 Task: Log work in the project BellTech for the issue 'Upgrade the search and filtering mechanisms of a web application to improve user search experience and result accuracy' spent time as '2w 2d 20h 52m' and remaining time as '3w 1d 9h 56m' and move to top of backlog. Now add the issue to the epic 'Internet security improvement'. Log work in the project BellTech for the issue 'Create a new online platform for online language learning courses with advanced language tools and speaking practice features' spent time as '5w 5d 22h 1m' and remaining time as '5w 4d 16h 39m' and move to bottom of backlog. Now add the issue to the epic 'Software license optimization'
Action: Mouse moved to (190, 56)
Screenshot: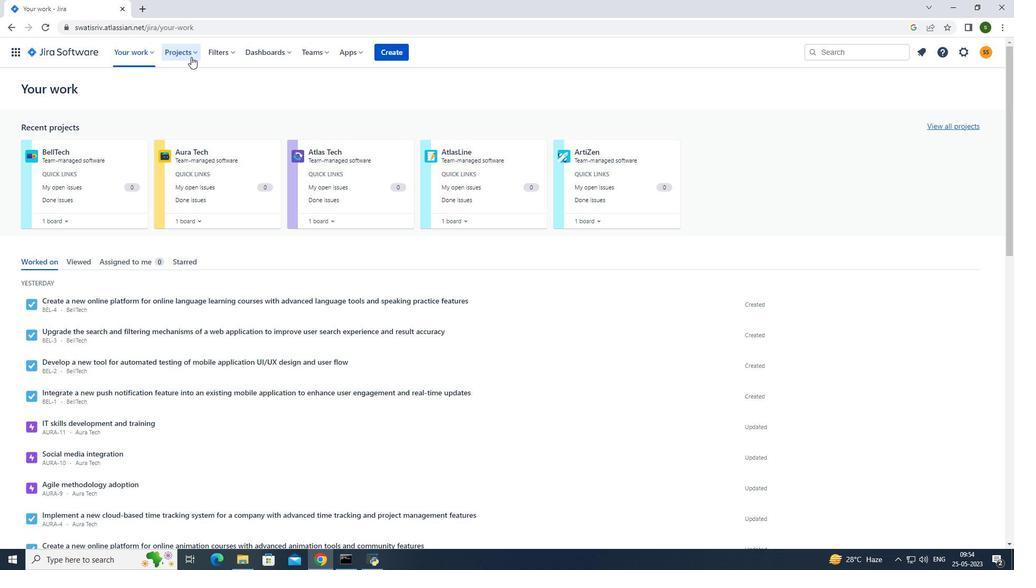 
Action: Mouse pressed left at (190, 56)
Screenshot: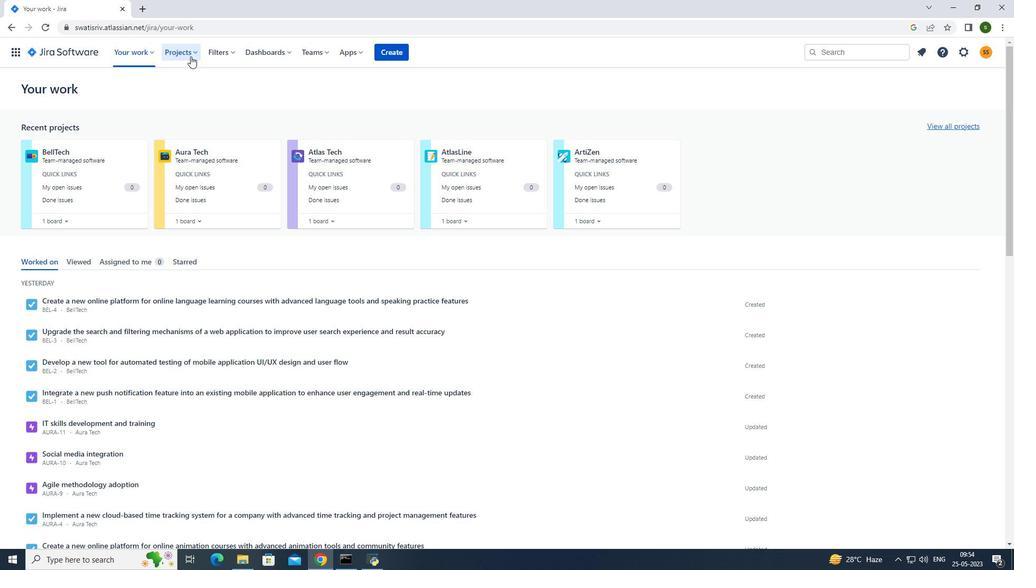 
Action: Mouse moved to (209, 95)
Screenshot: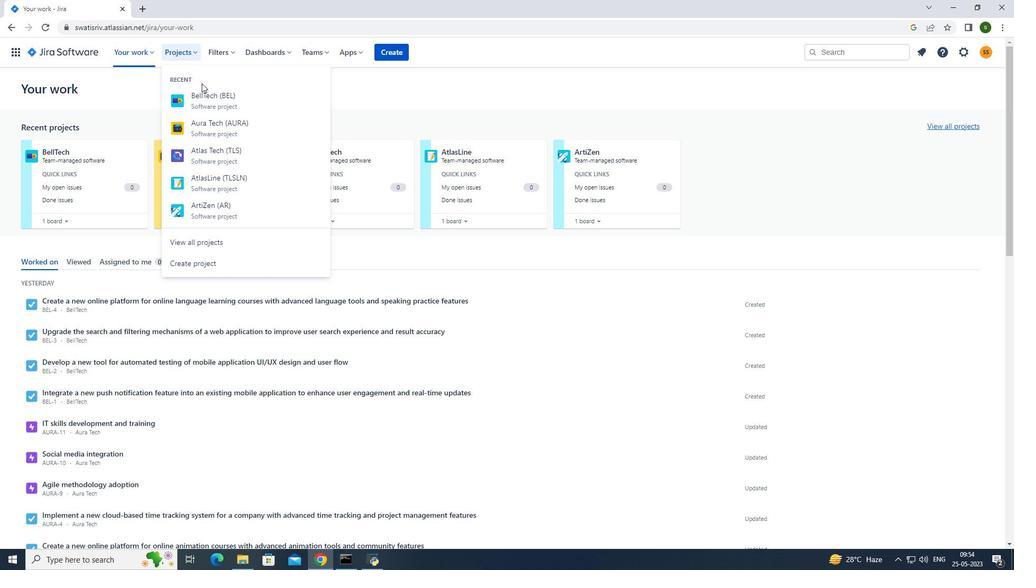 
Action: Mouse pressed left at (209, 95)
Screenshot: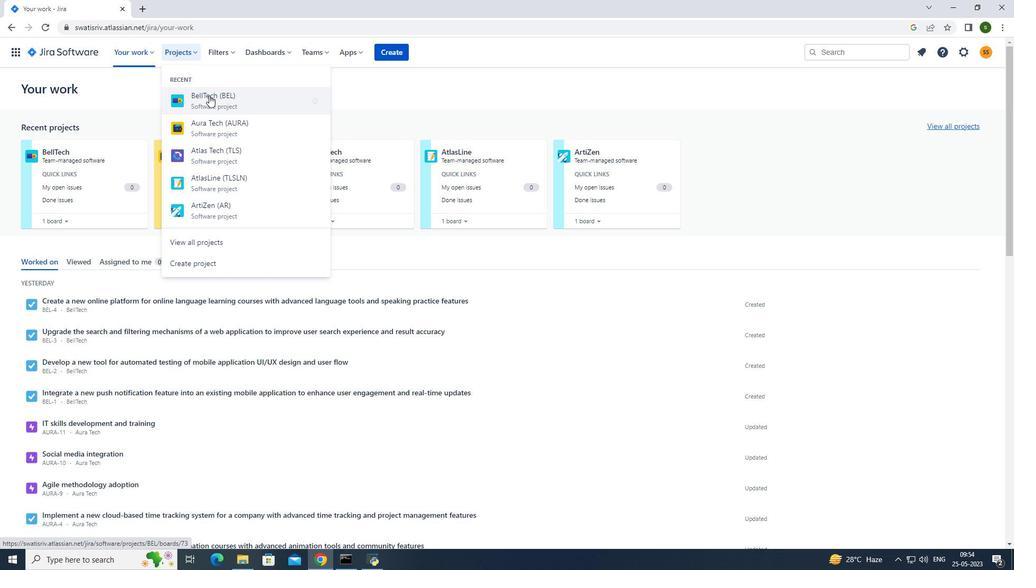 
Action: Mouse moved to (37, 163)
Screenshot: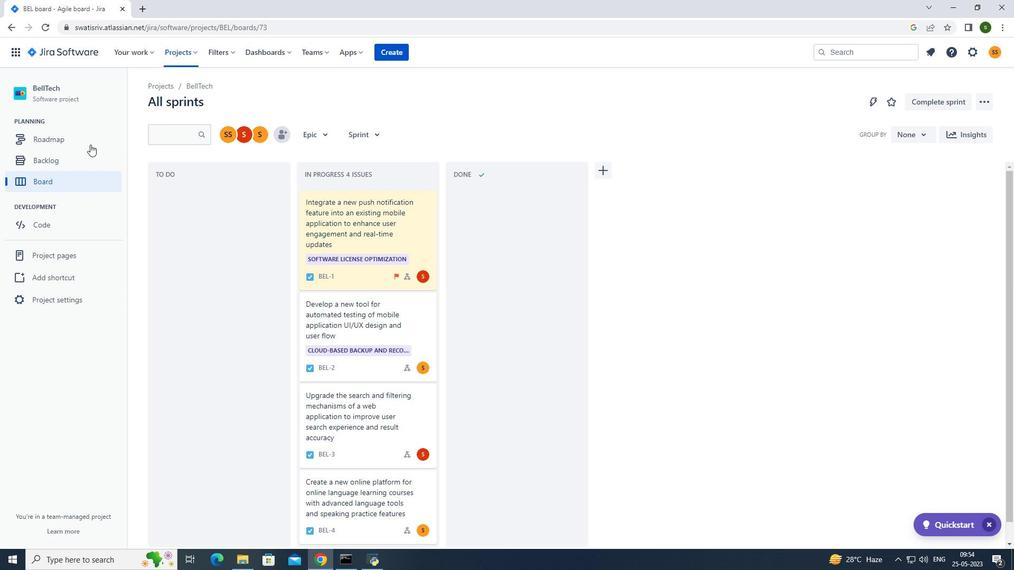 
Action: Mouse pressed left at (37, 163)
Screenshot: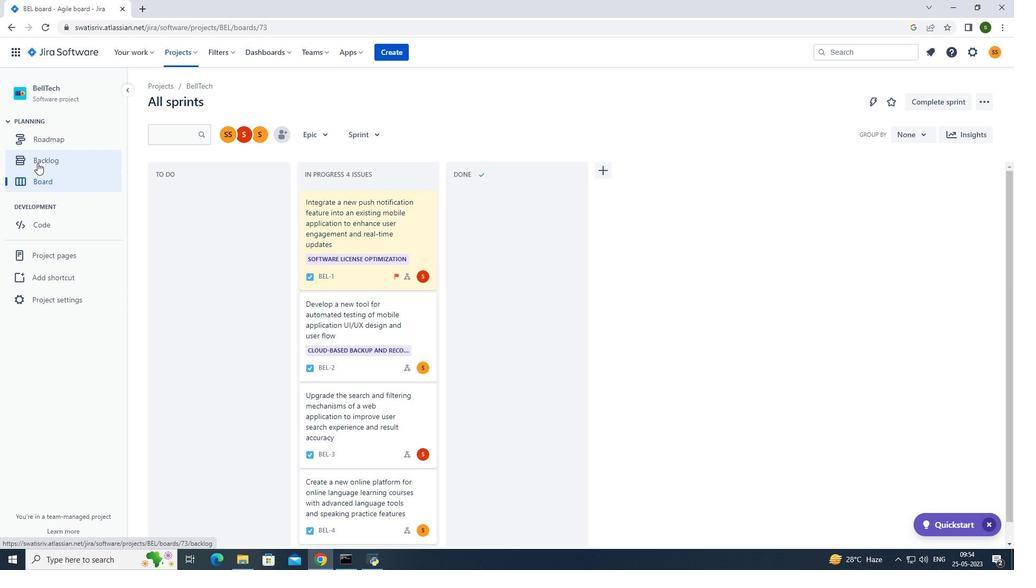 
Action: Mouse moved to (561, 317)
Screenshot: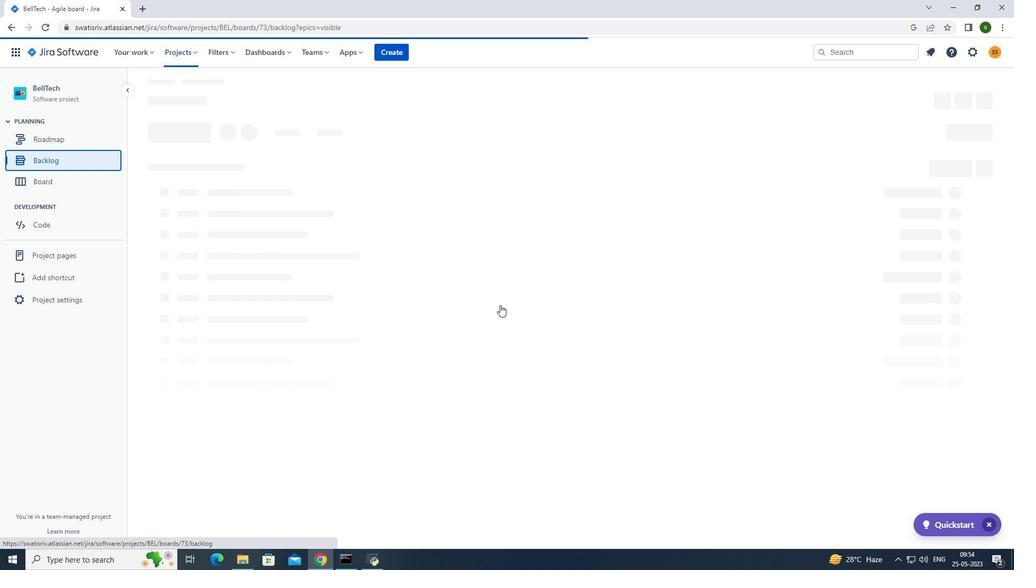 
Action: Mouse scrolled (561, 317) with delta (0, 0)
Screenshot: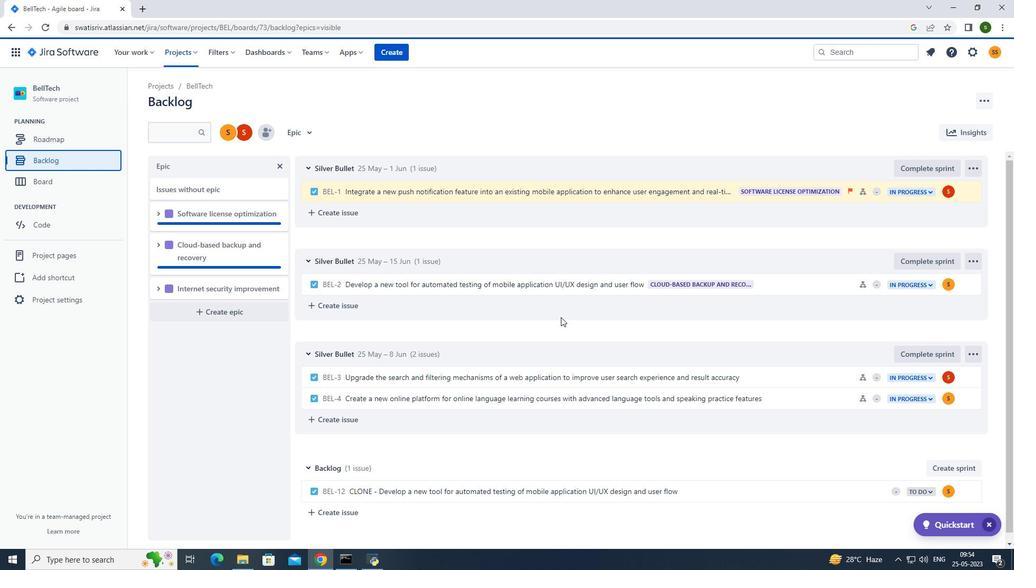 
Action: Mouse scrolled (561, 317) with delta (0, 0)
Screenshot: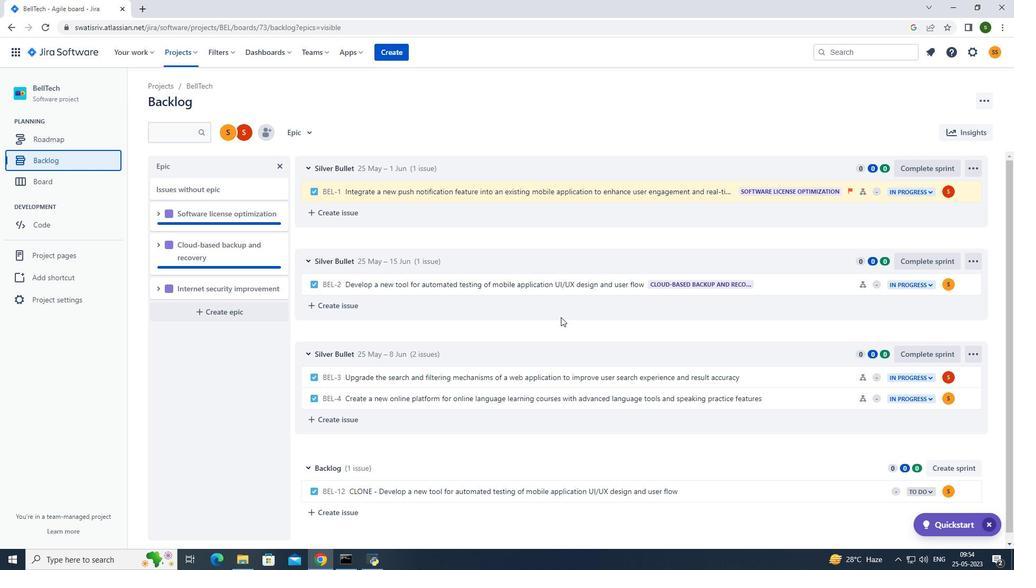 
Action: Mouse moved to (813, 368)
Screenshot: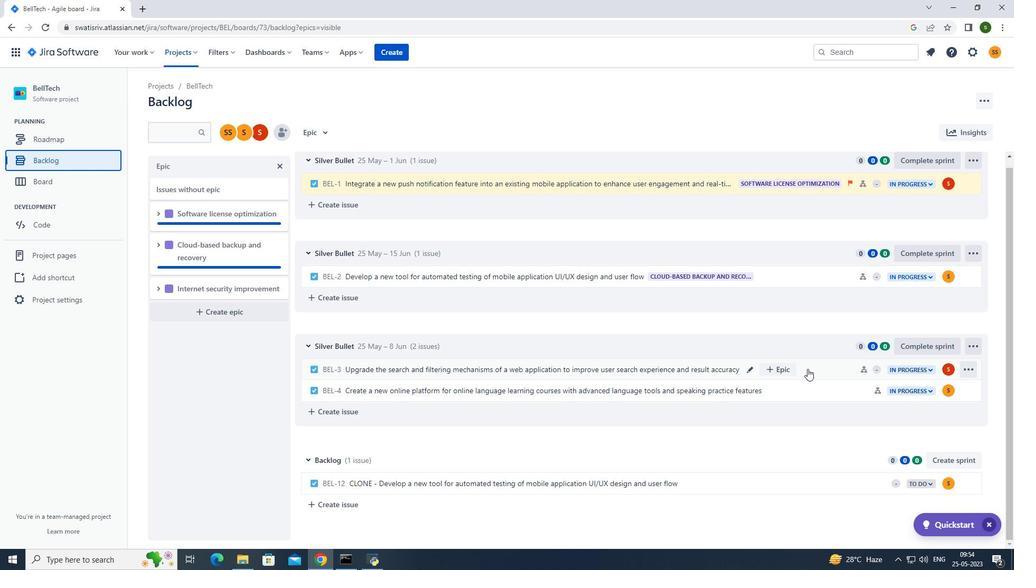 
Action: Mouse pressed left at (813, 368)
Screenshot: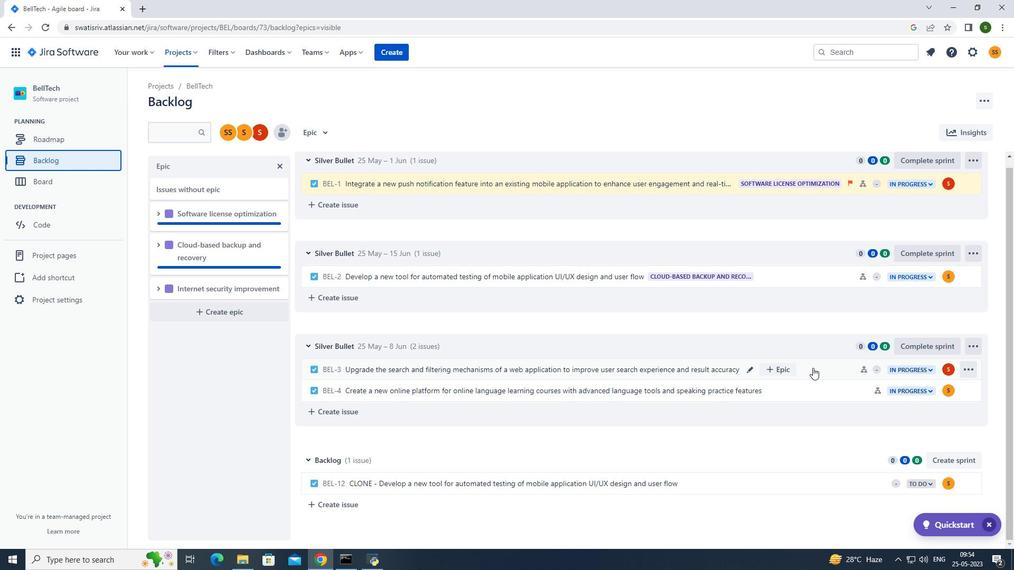 
Action: Mouse moved to (966, 171)
Screenshot: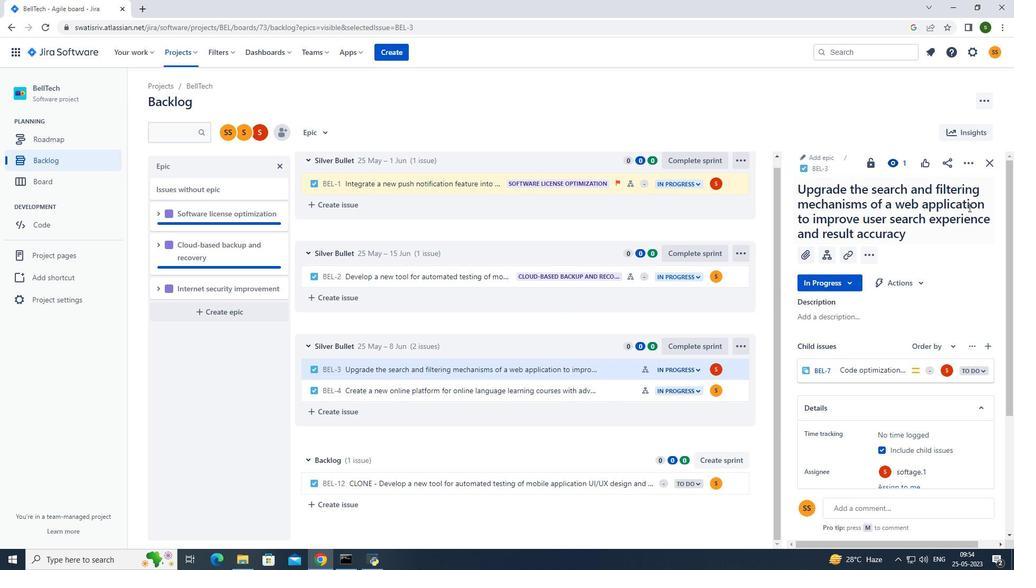 
Action: Mouse pressed left at (966, 171)
Screenshot: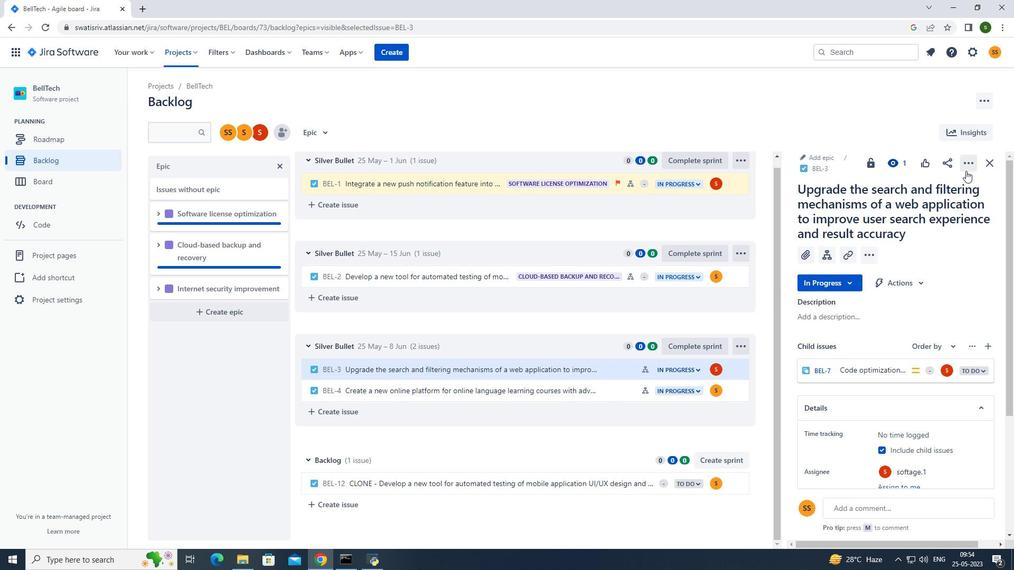 
Action: Mouse moved to (931, 198)
Screenshot: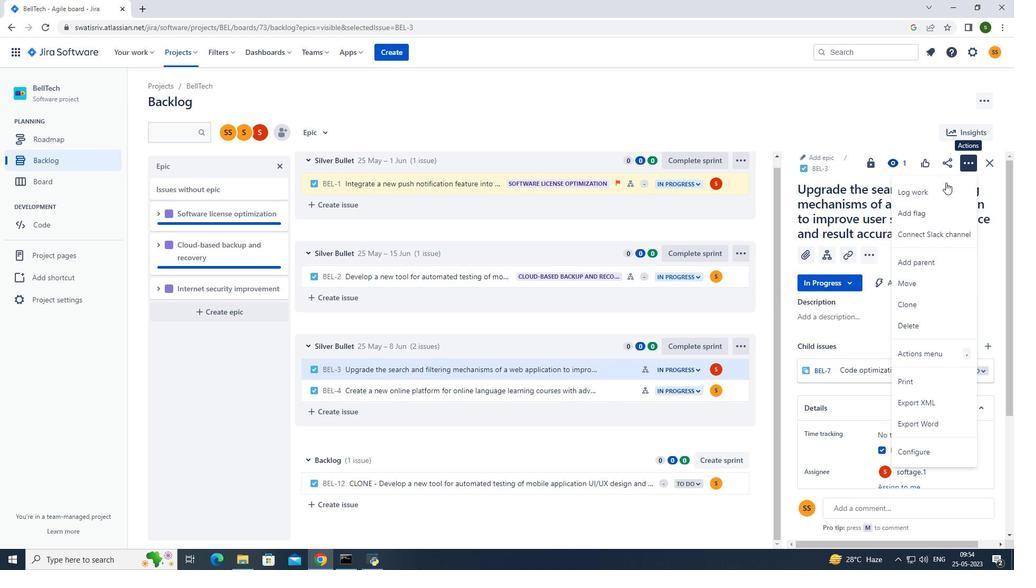 
Action: Mouse pressed left at (931, 198)
Screenshot: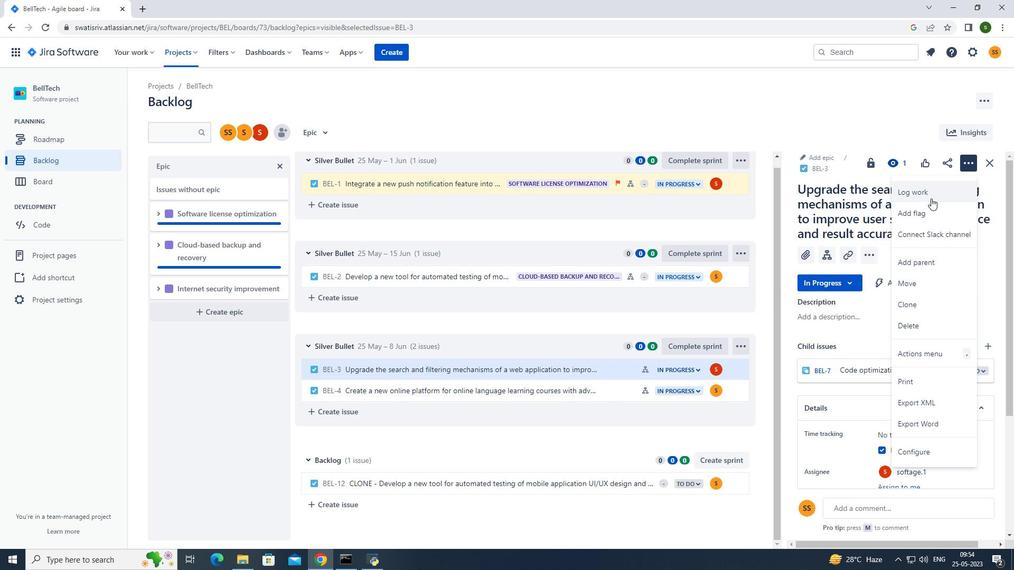
Action: Mouse moved to (464, 159)
Screenshot: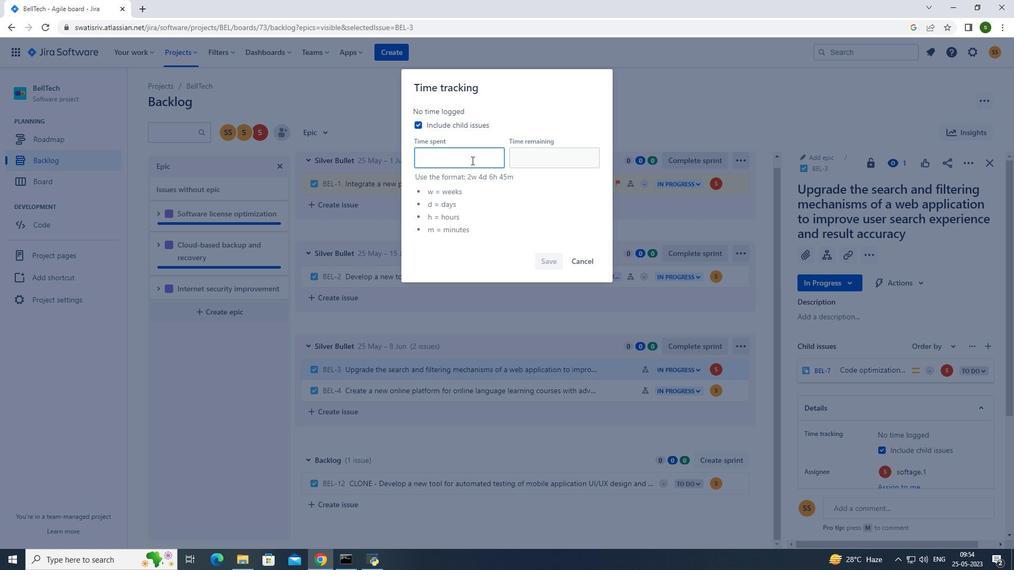 
Action: Mouse pressed left at (464, 159)
Screenshot: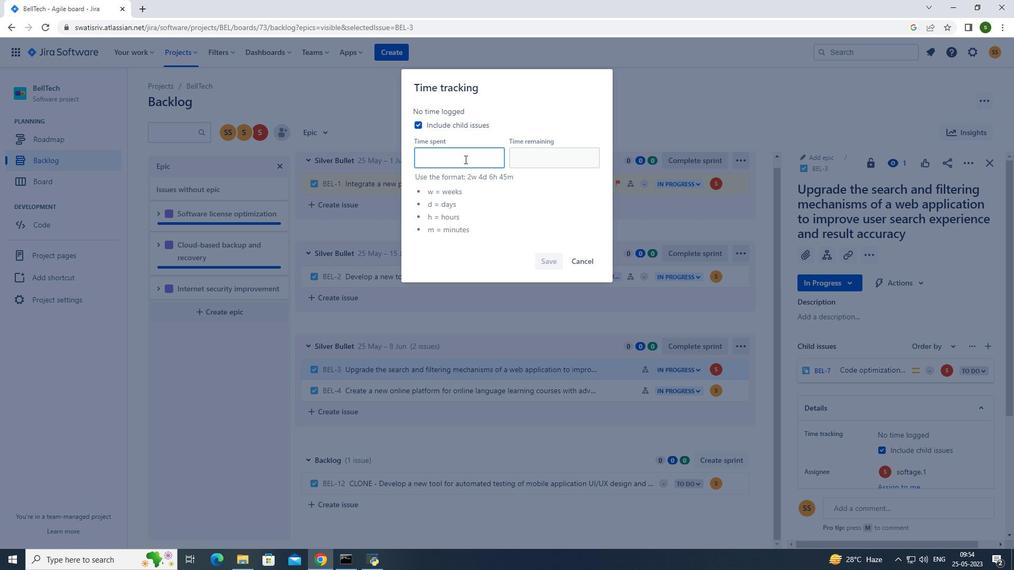 
Action: Mouse moved to (464, 159)
Screenshot: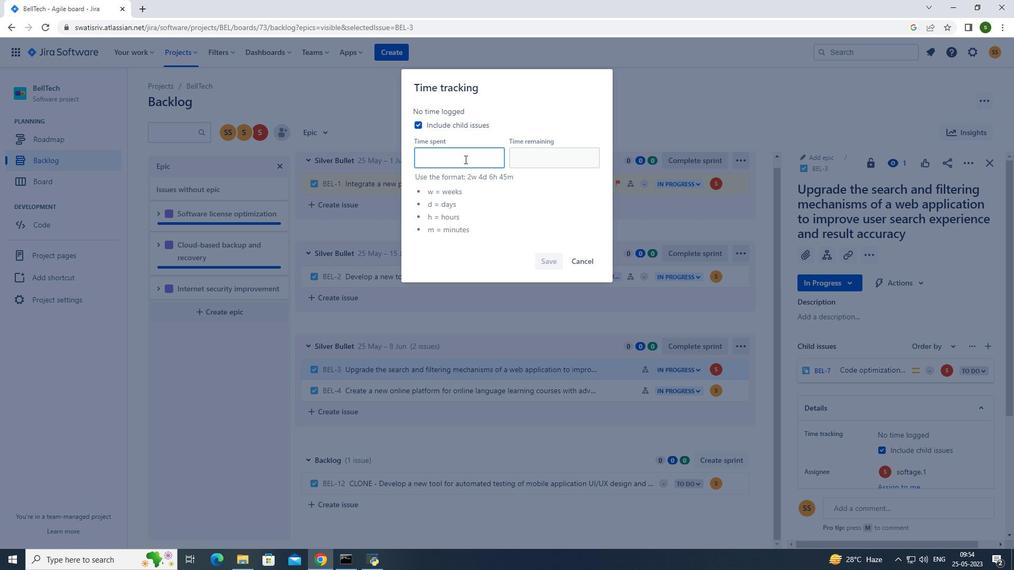 
Action: Key pressed 2w<Key.space>2d<Key.space>2
Screenshot: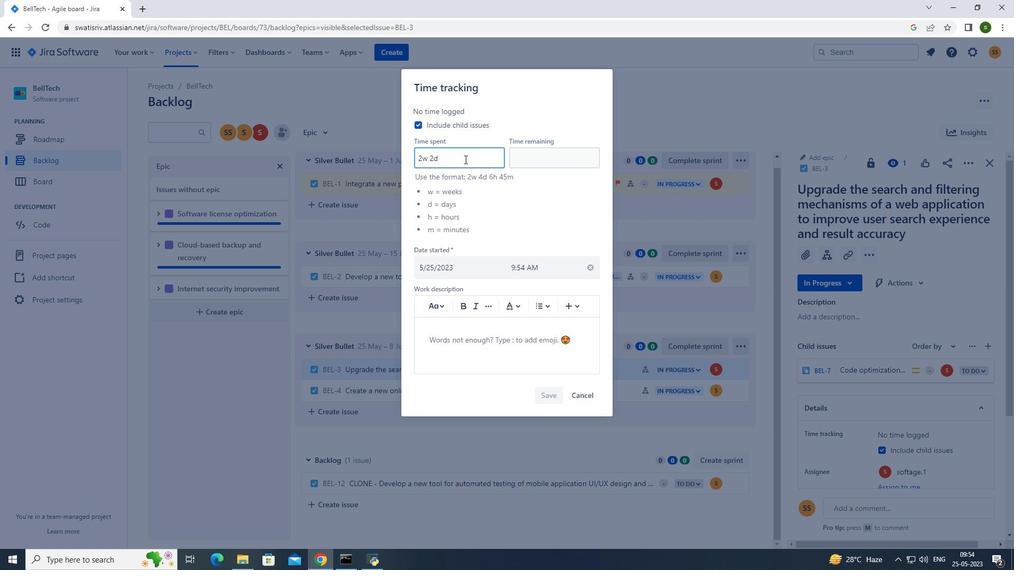 
Action: Mouse moved to (466, 158)
Screenshot: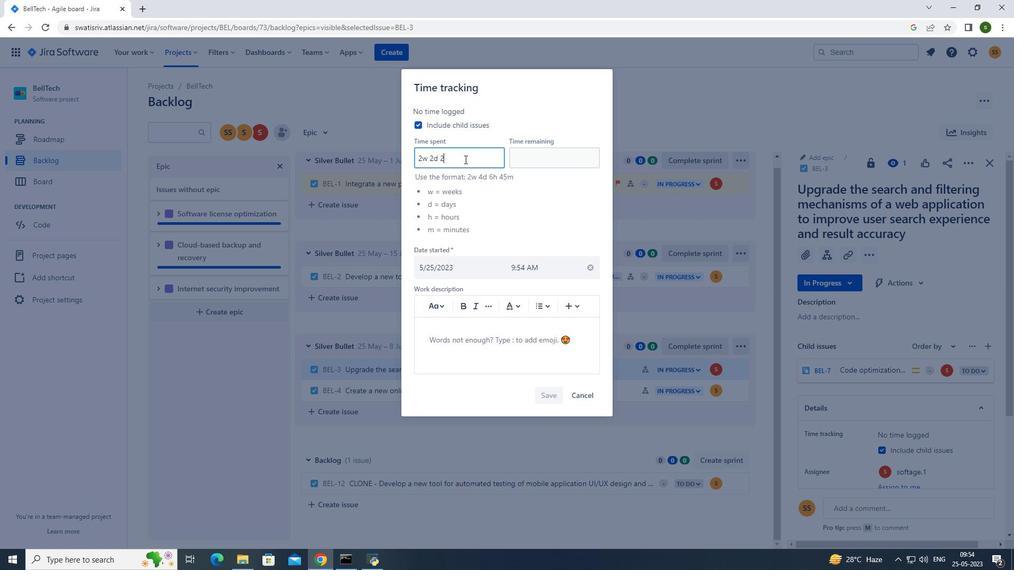 
Action: Key pressed 0h<Key.space>
Screenshot: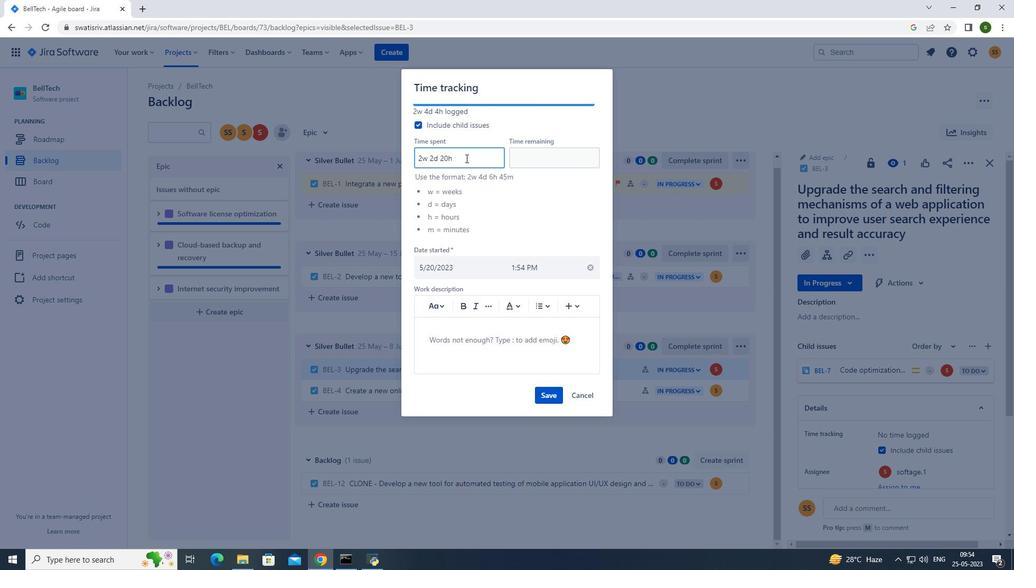 
Action: Mouse moved to (466, 158)
Screenshot: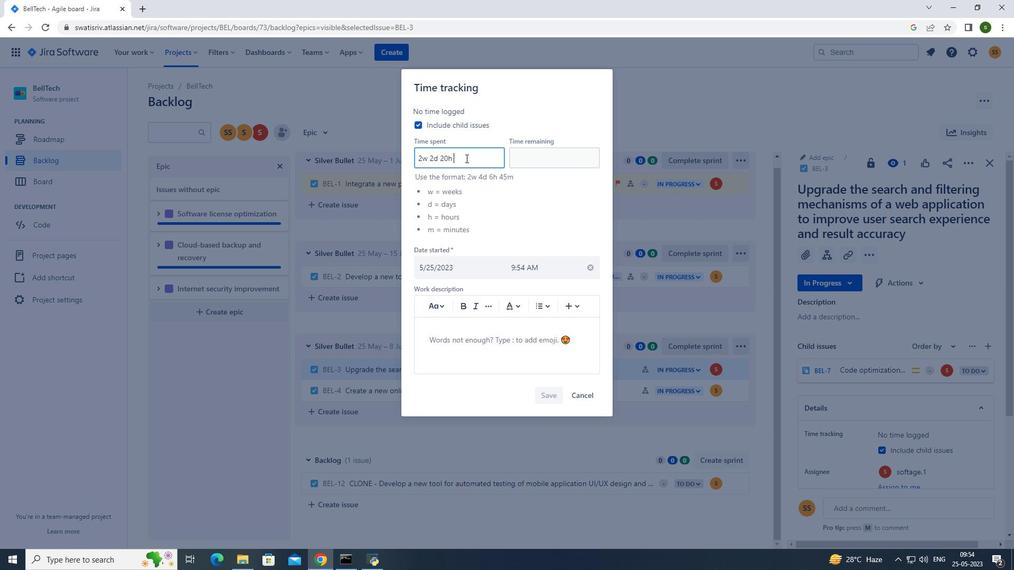 
Action: Key pressed 52m
Screenshot: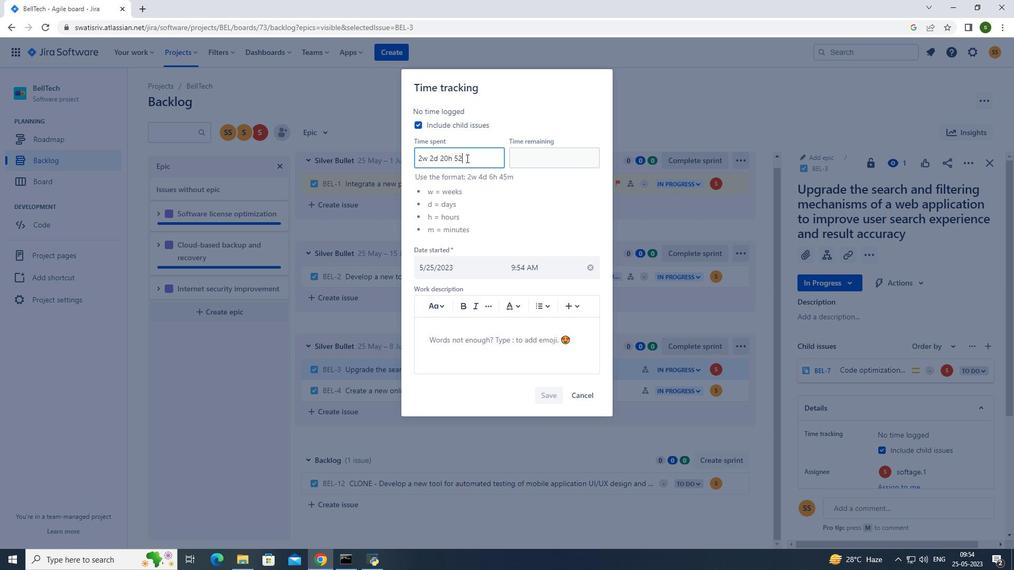 
Action: Mouse moved to (525, 167)
Screenshot: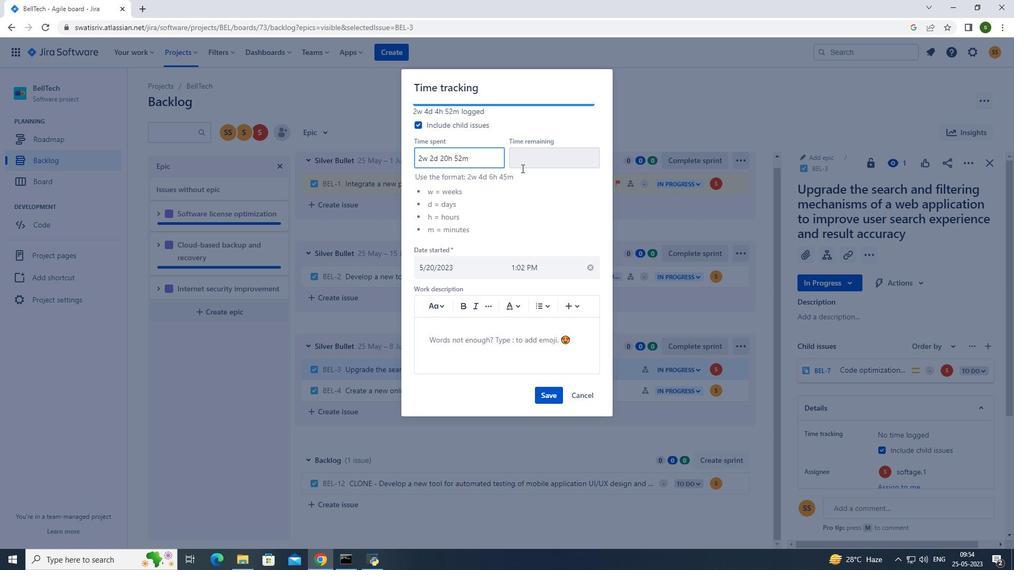 
Action: Mouse pressed left at (525, 167)
Screenshot: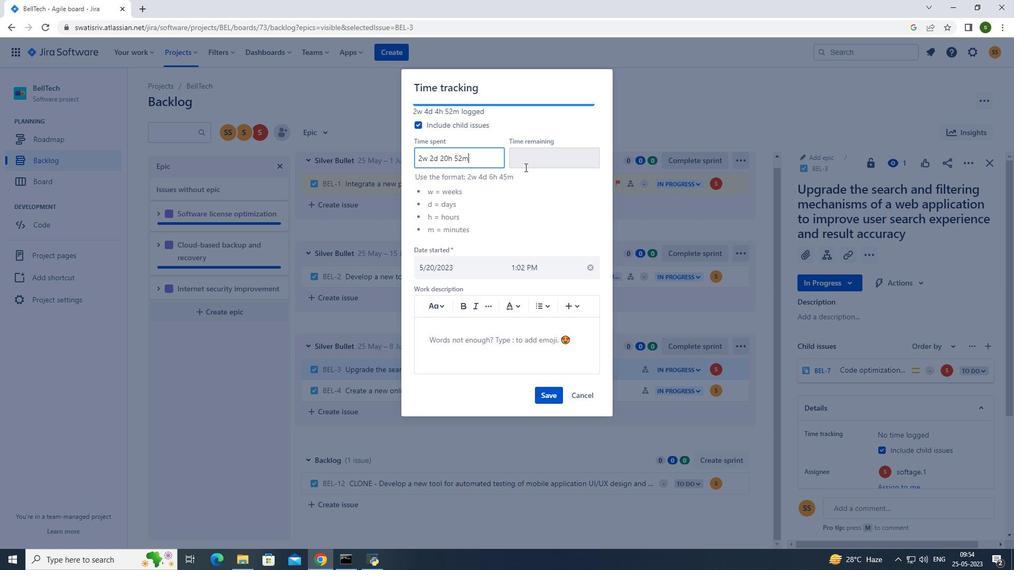 
Action: Key pressed 3w<Key.space>1d<Key.space>9h<Key.space>56m
Screenshot: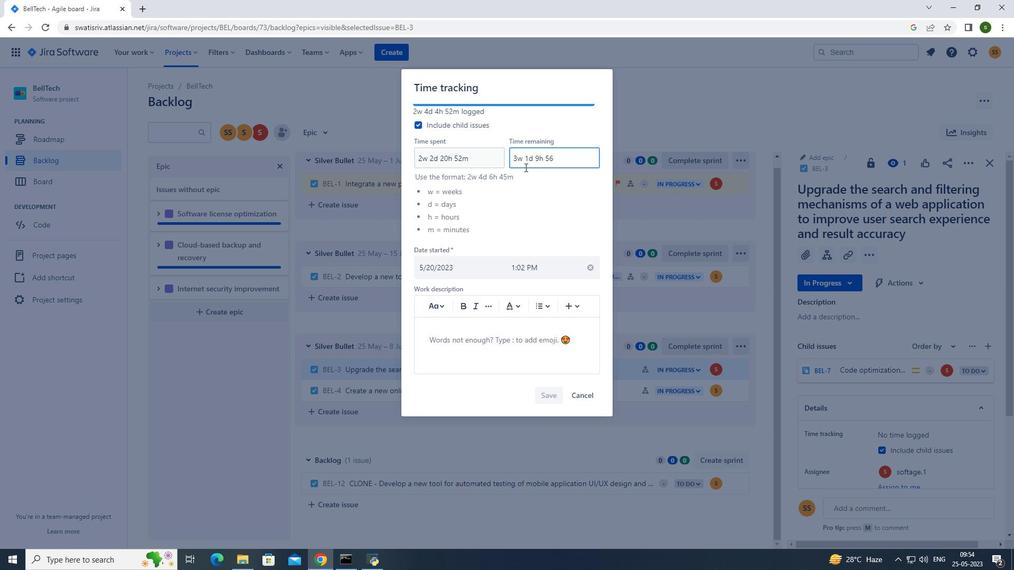 
Action: Mouse moved to (555, 393)
Screenshot: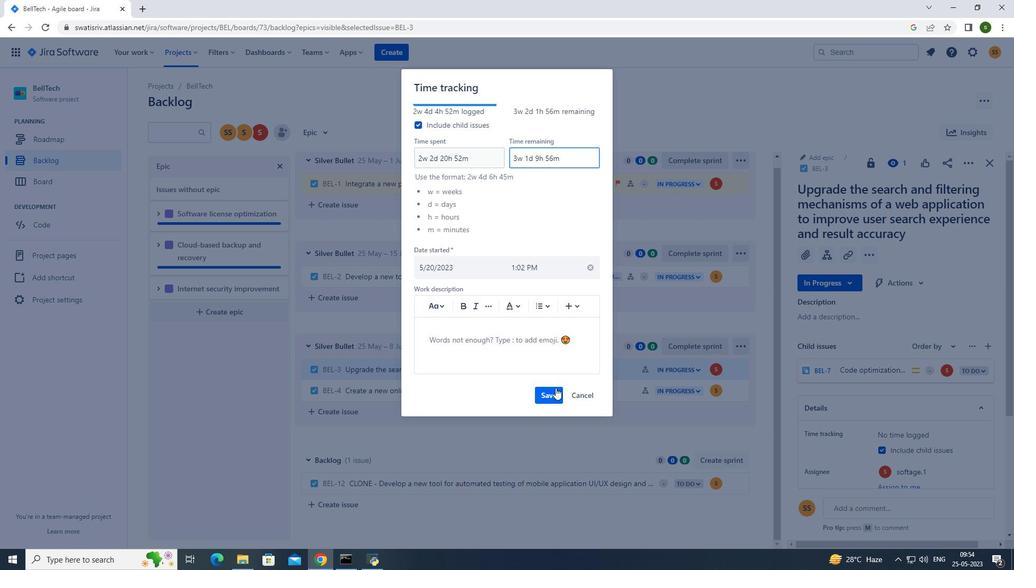 
Action: Mouse pressed left at (555, 393)
Screenshot: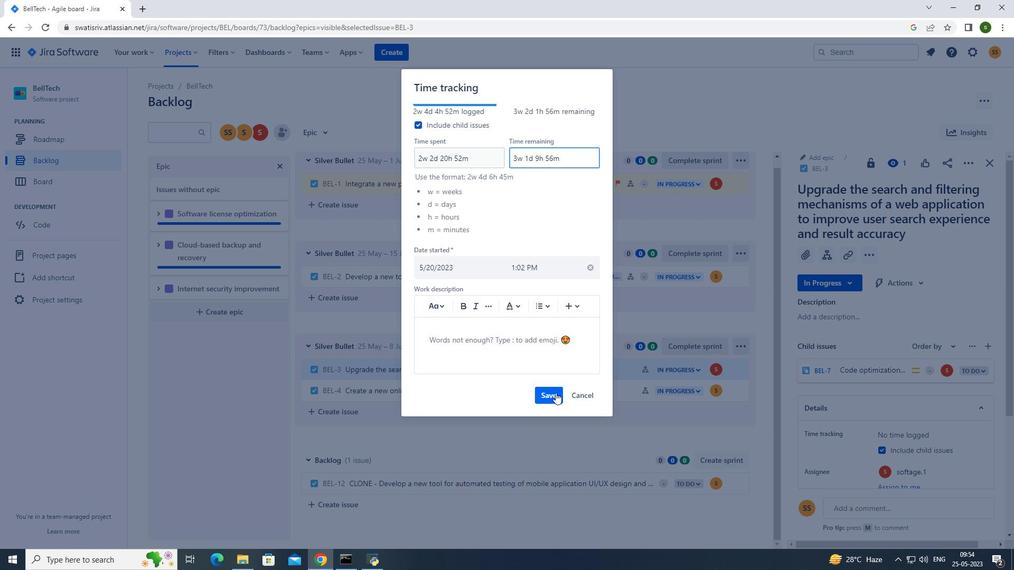 
Action: Mouse moved to (740, 370)
Screenshot: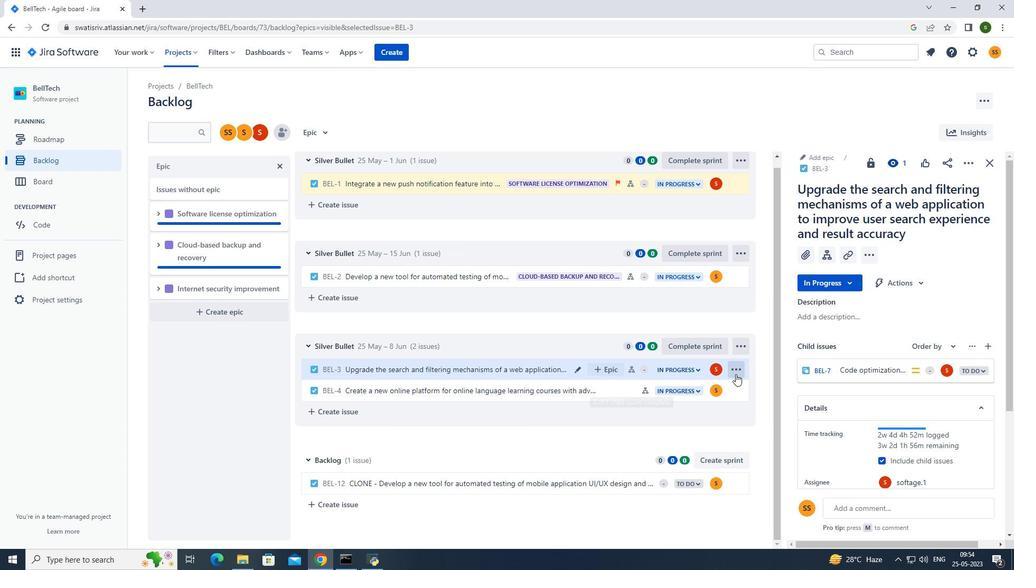 
Action: Mouse pressed left at (740, 370)
Screenshot: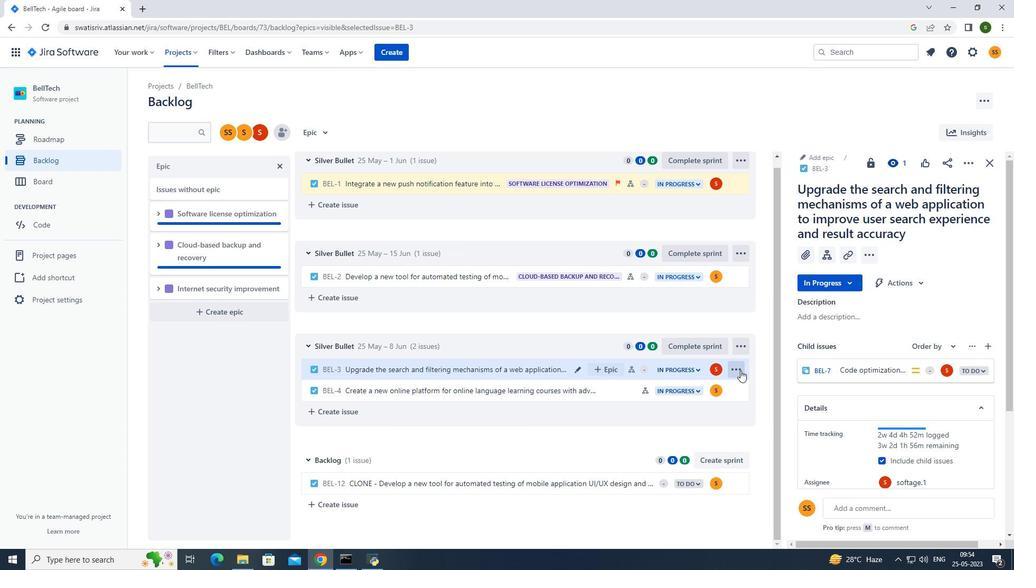 
Action: Mouse moved to (703, 324)
Screenshot: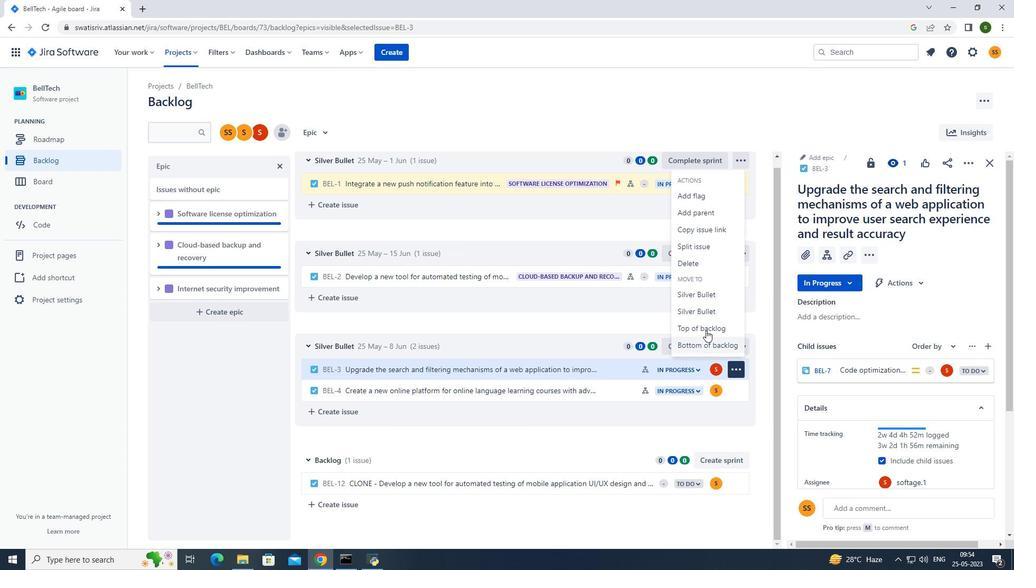 
Action: Mouse pressed left at (703, 324)
Screenshot: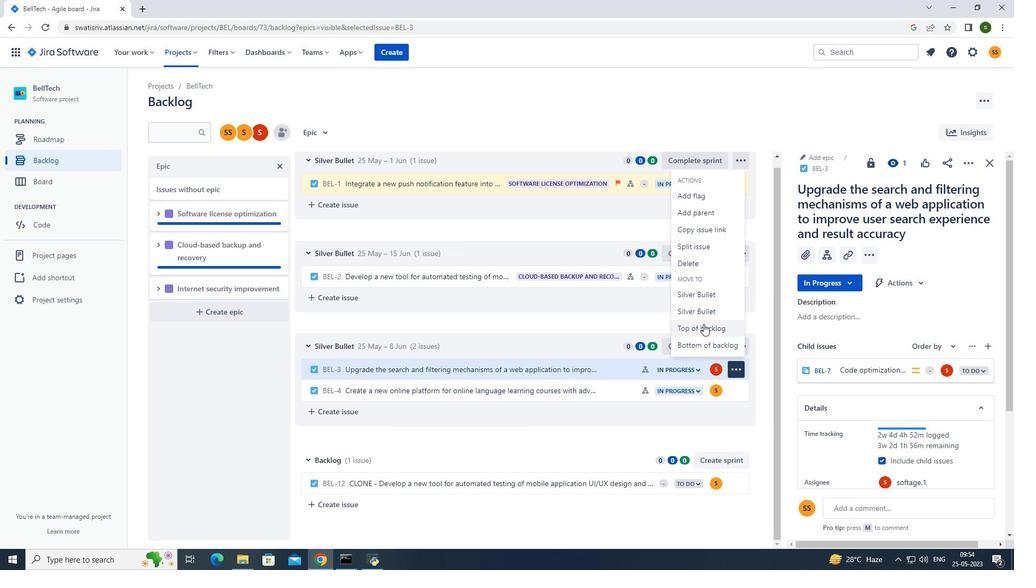
Action: Mouse moved to (540, 171)
Screenshot: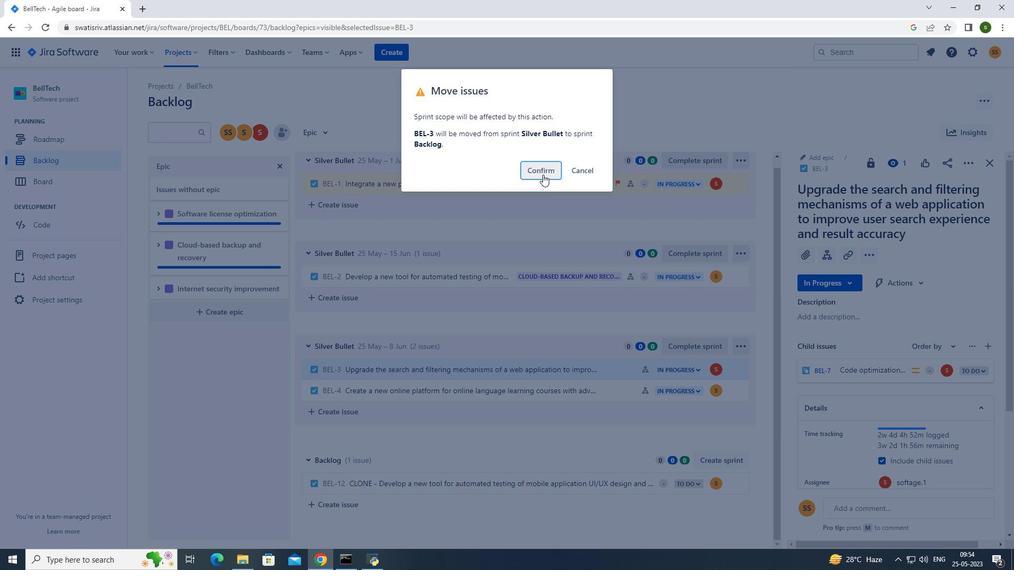 
Action: Mouse pressed left at (540, 171)
Screenshot: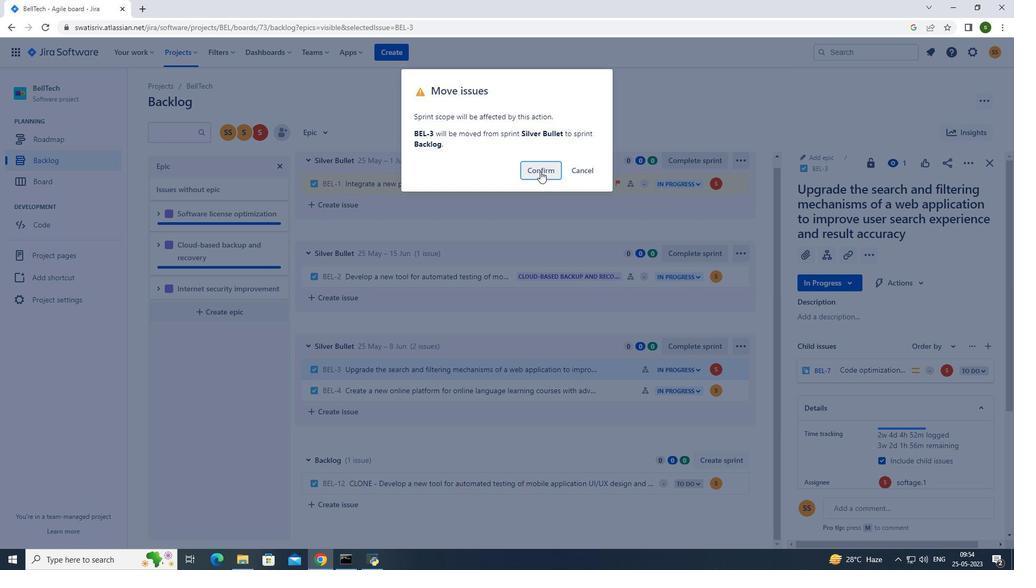 
Action: Mouse moved to (582, 417)
Screenshot: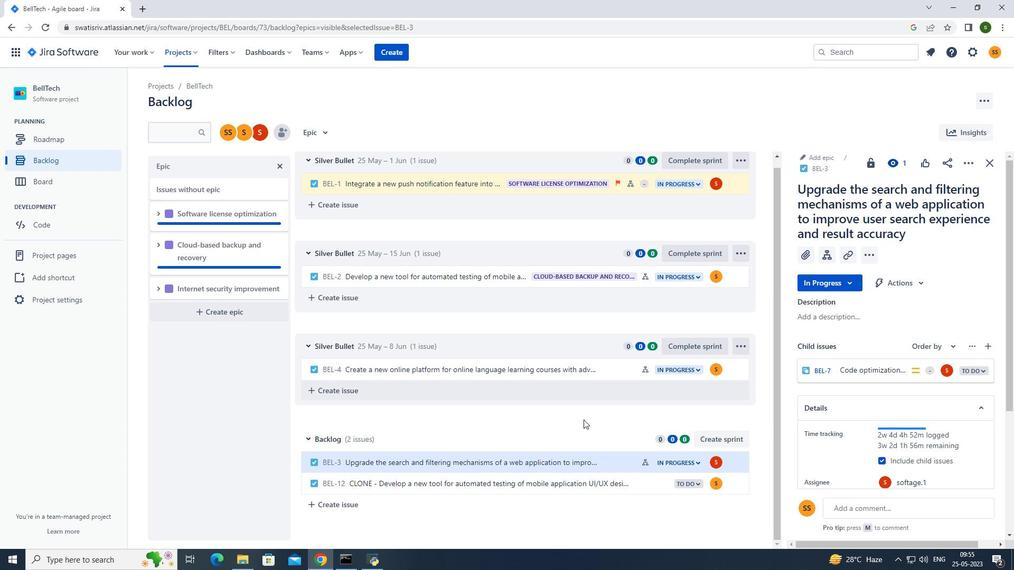 
Action: Mouse scrolled (582, 417) with delta (0, 0)
Screenshot: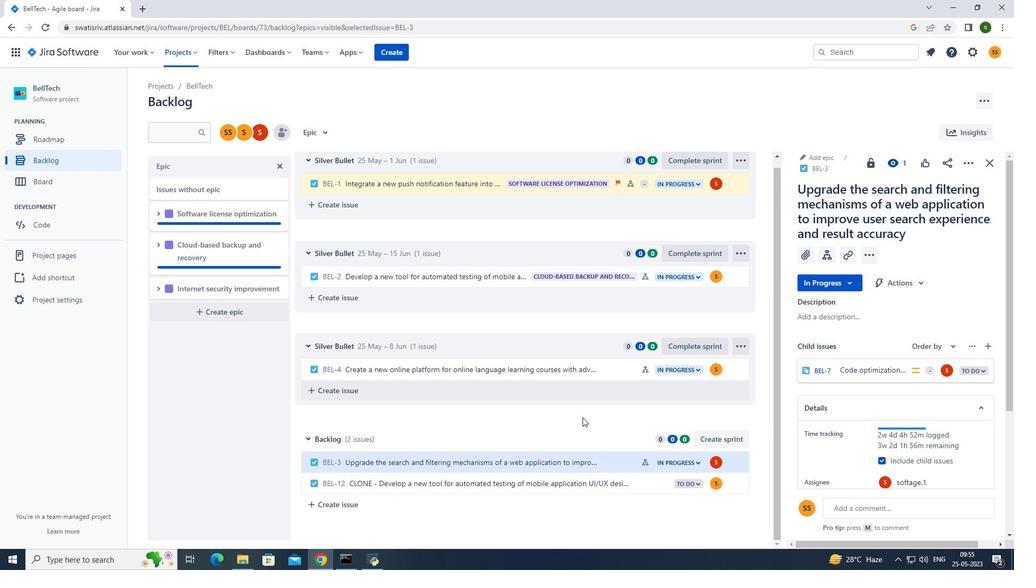 
Action: Mouse scrolled (582, 417) with delta (0, 0)
Screenshot: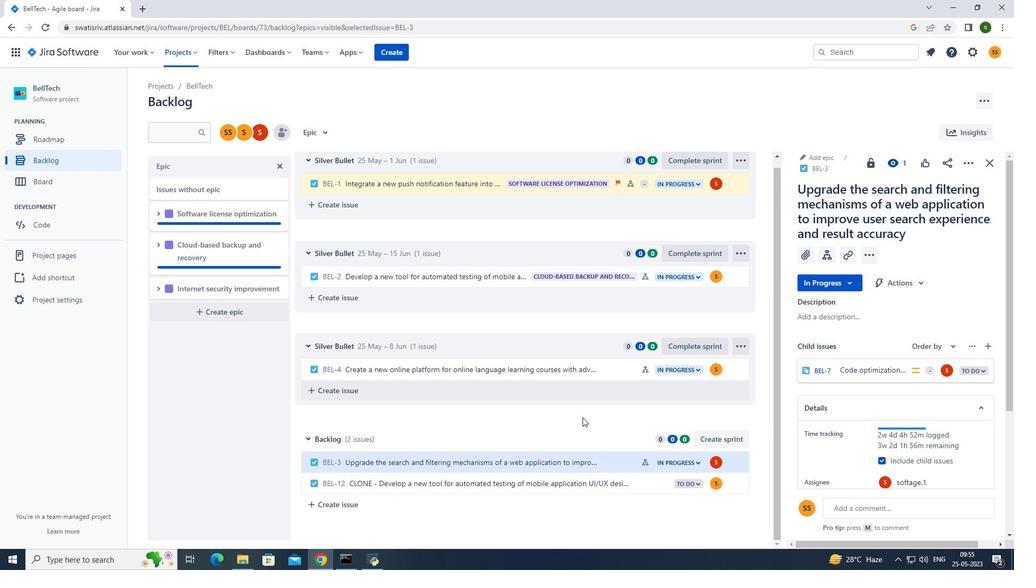 
Action: Mouse scrolled (582, 417) with delta (0, 0)
Screenshot: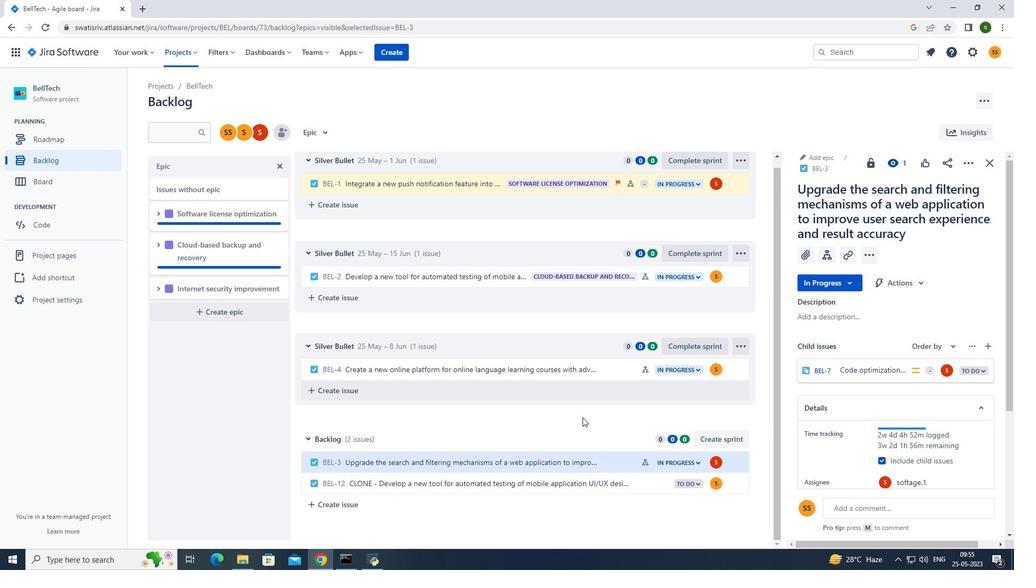 
Action: Mouse moved to (613, 463)
Screenshot: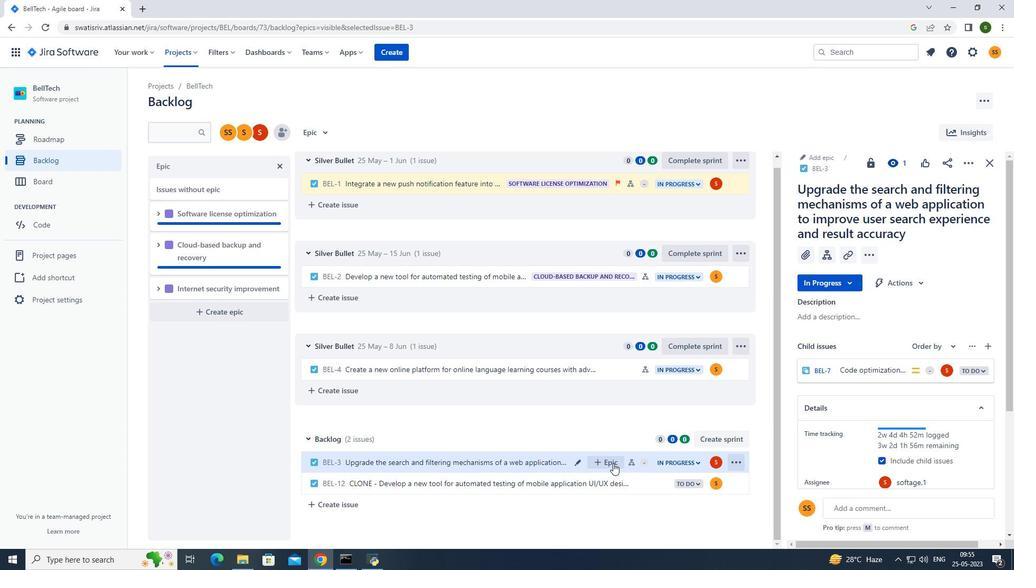 
Action: Mouse pressed left at (613, 463)
Screenshot: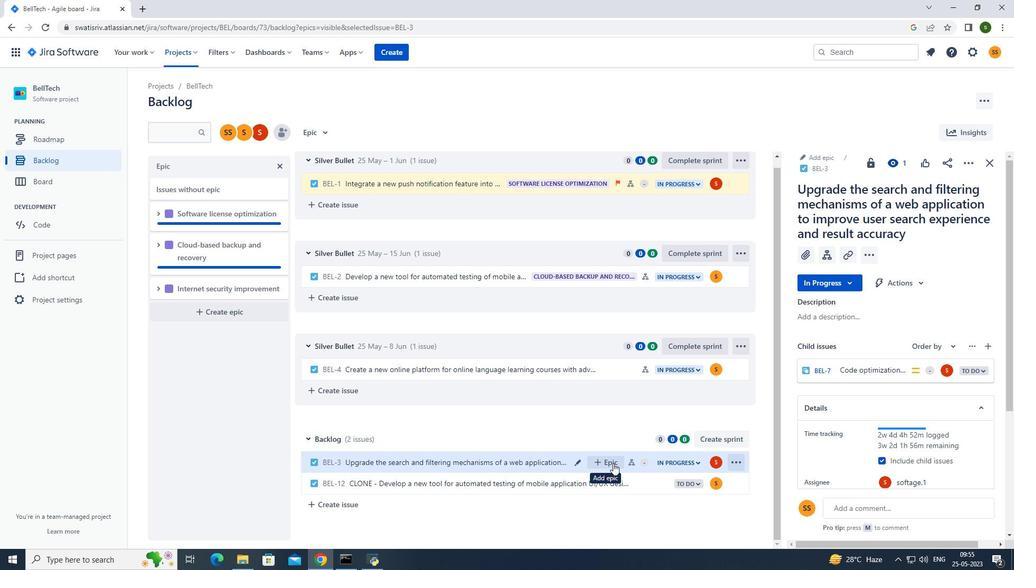 
Action: Mouse moved to (674, 536)
Screenshot: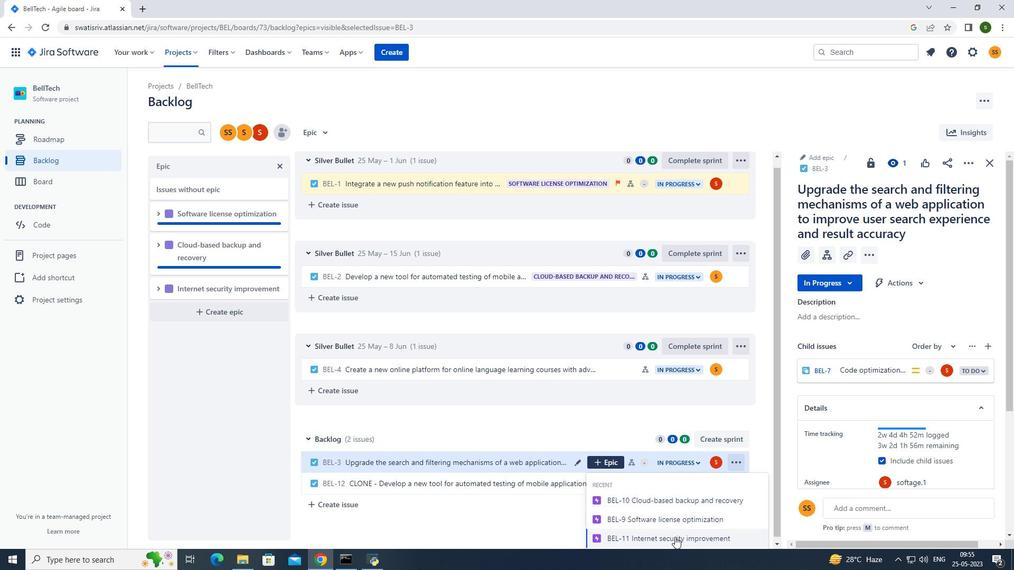 
Action: Mouse pressed left at (674, 536)
Screenshot: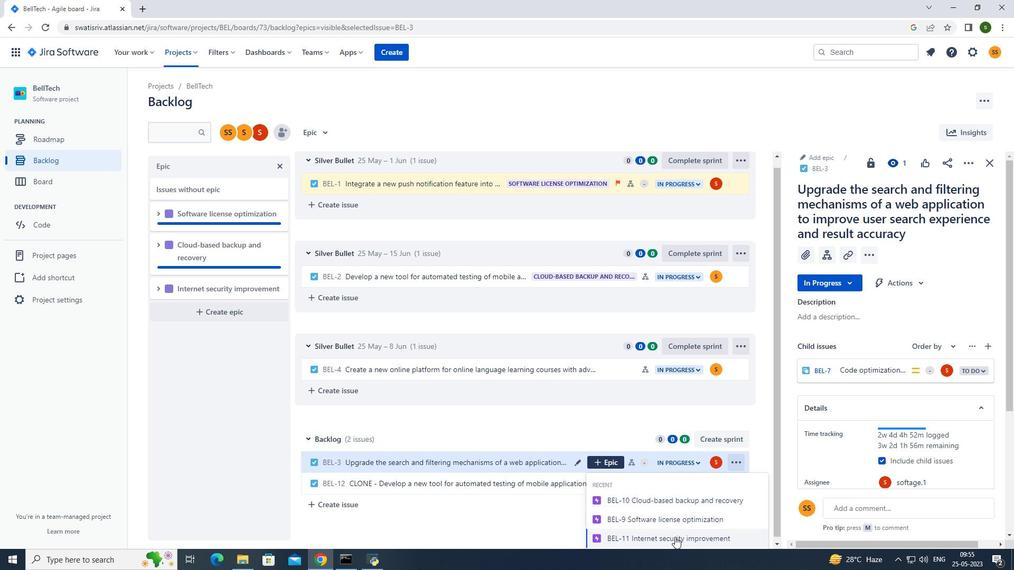 
Action: Mouse moved to (307, 131)
Screenshot: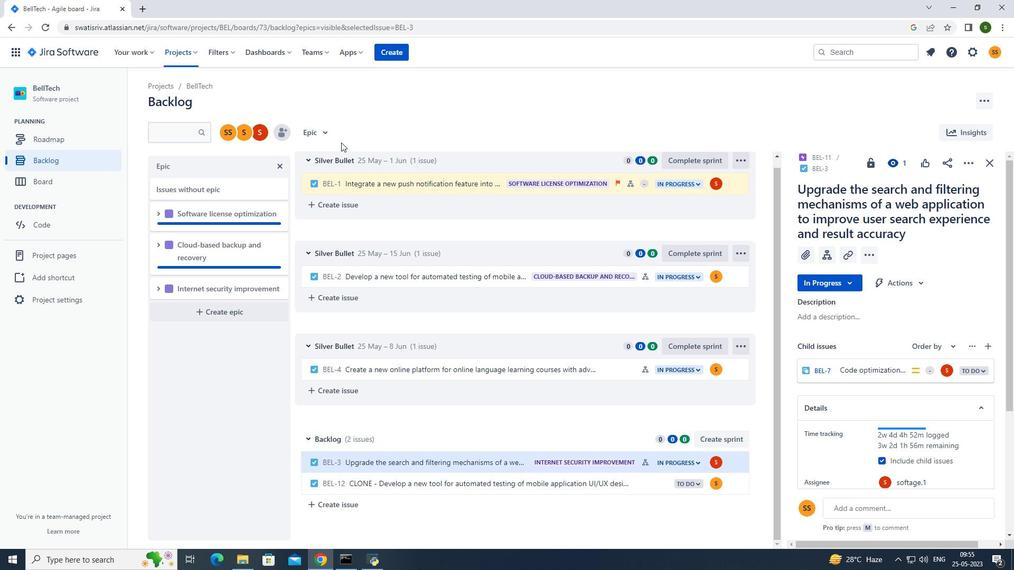 
Action: Mouse pressed left at (307, 131)
Screenshot: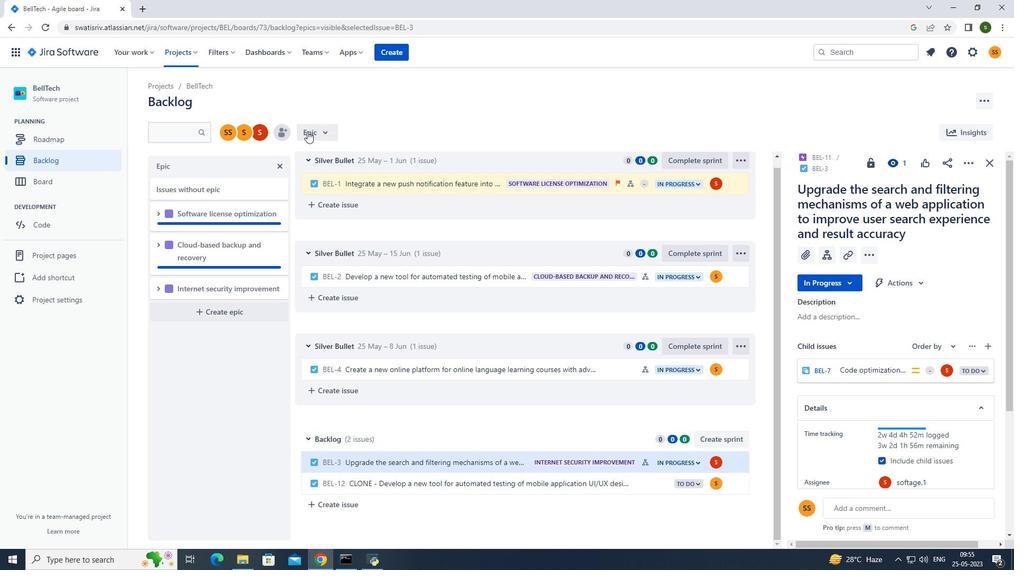 
Action: Mouse moved to (349, 212)
Screenshot: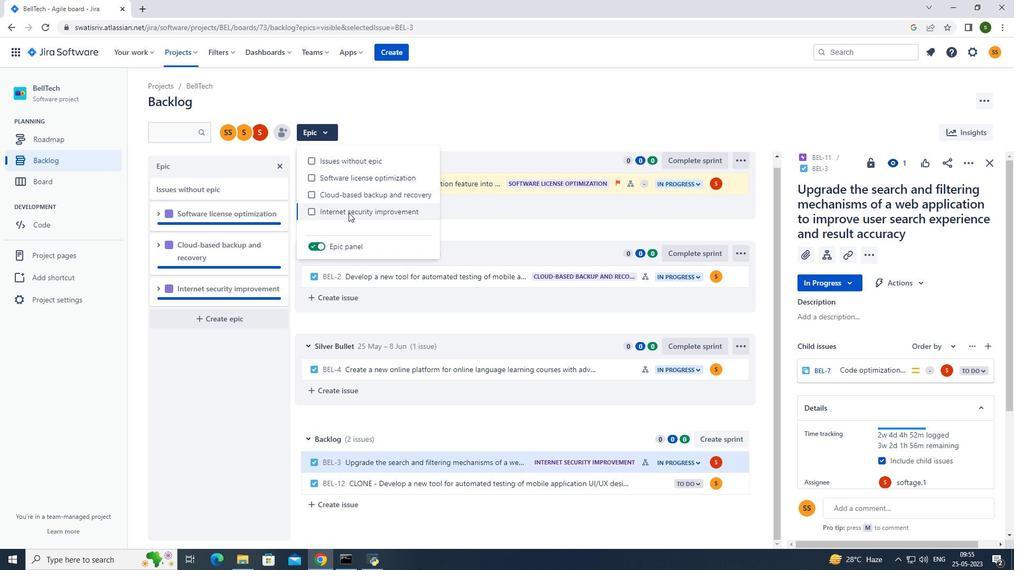 
Action: Mouse pressed left at (349, 212)
Screenshot: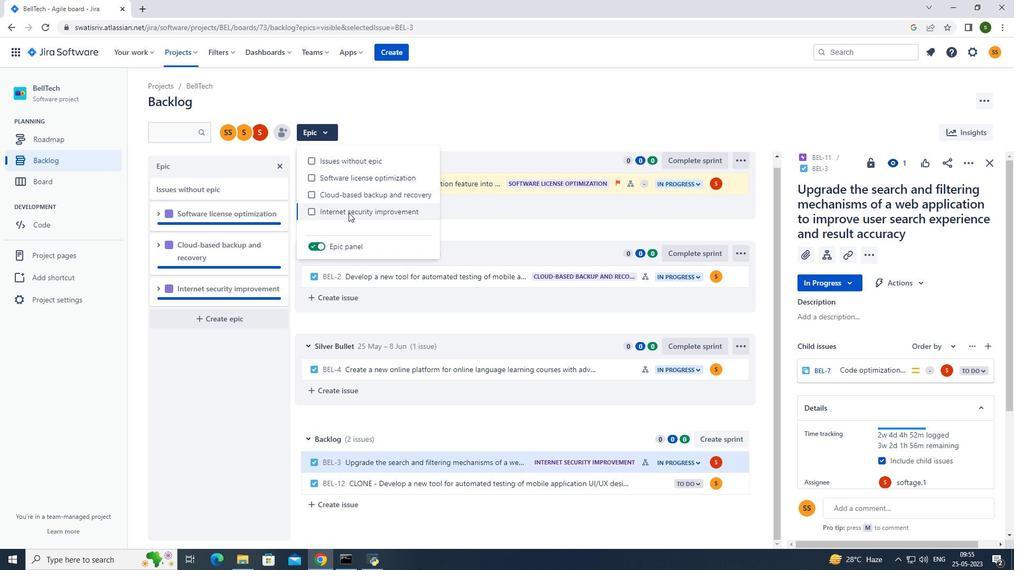 
Action: Mouse moved to (424, 113)
Screenshot: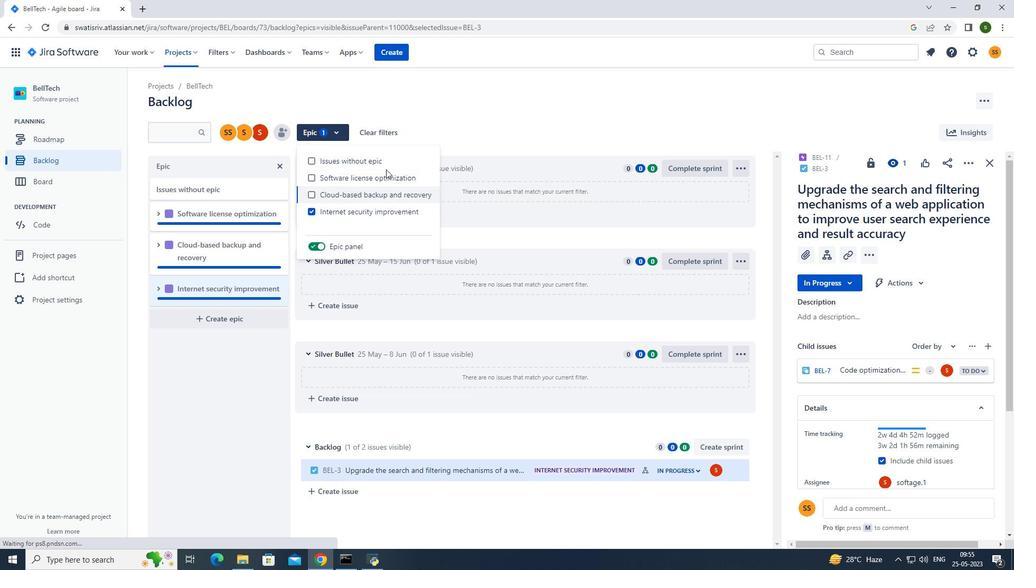 
Action: Mouse pressed left at (424, 113)
Screenshot: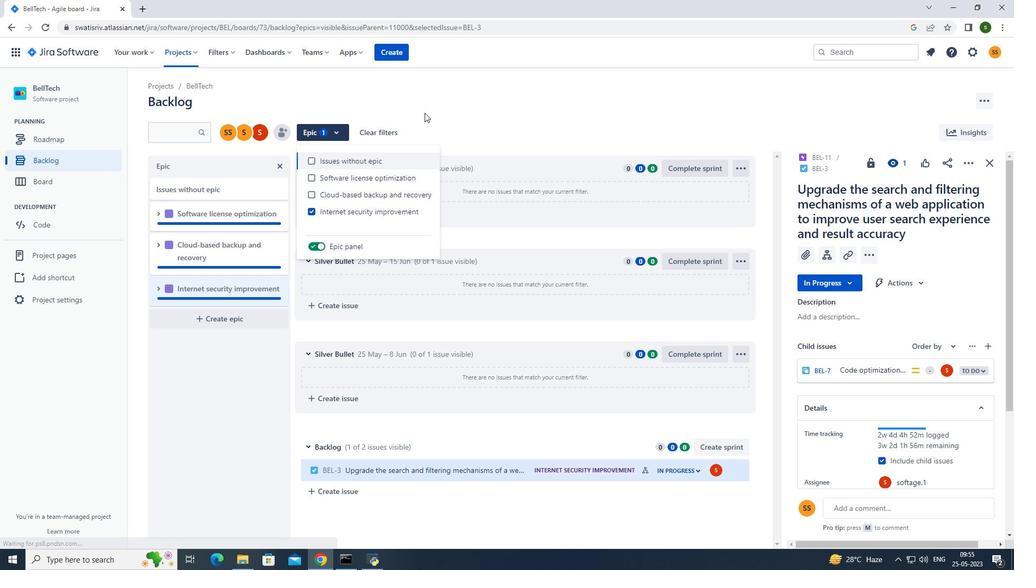 
Action: Mouse moved to (194, 50)
Screenshot: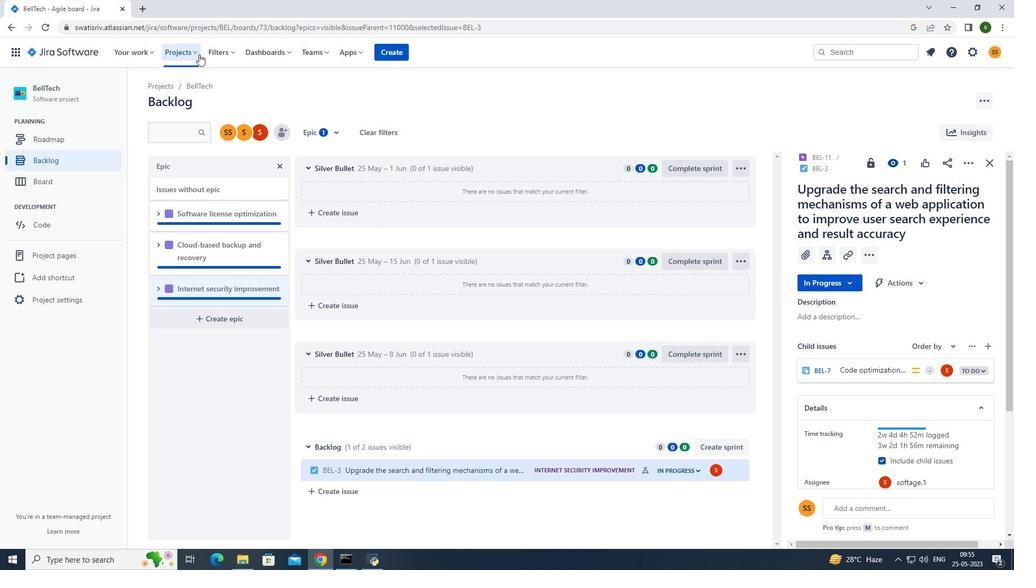 
Action: Mouse pressed left at (194, 50)
Screenshot: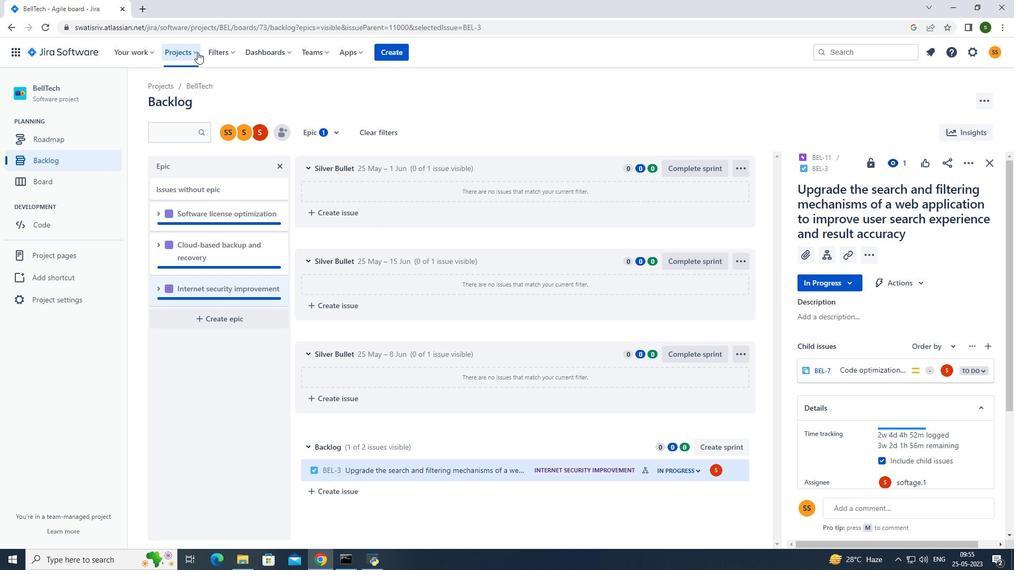 
Action: Mouse moved to (208, 97)
Screenshot: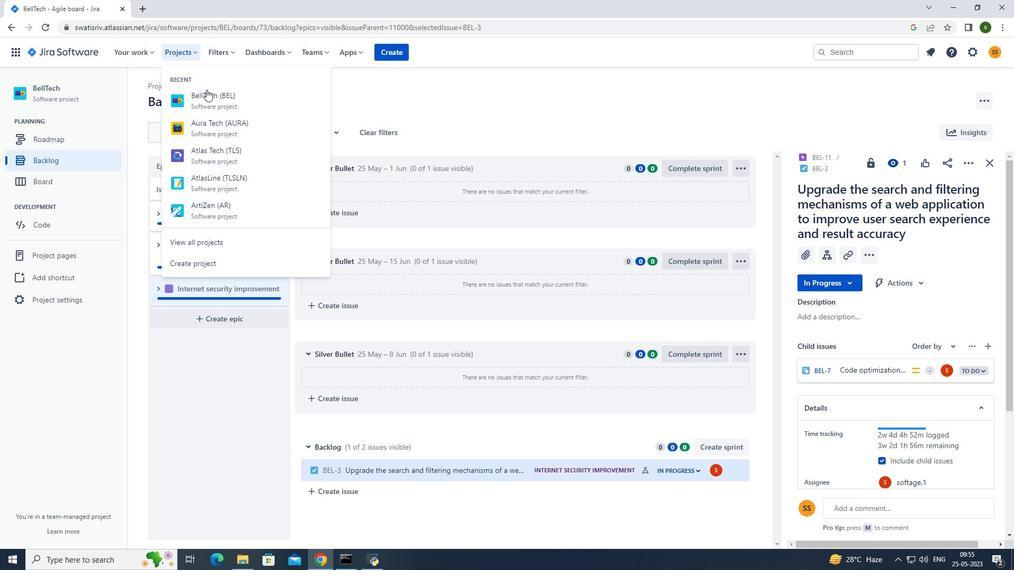 
Action: Mouse pressed left at (208, 97)
Screenshot: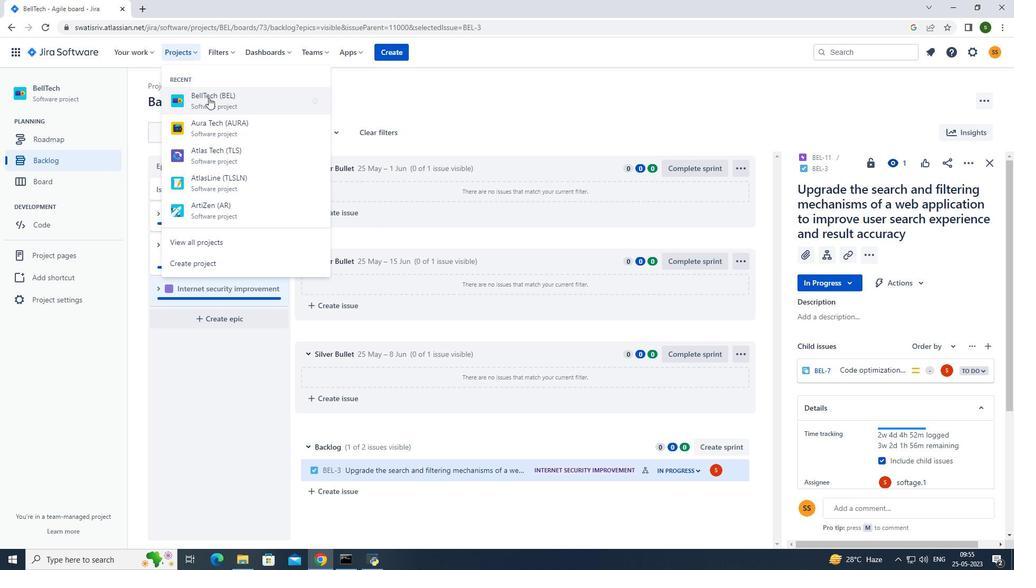 
Action: Mouse moved to (76, 166)
Screenshot: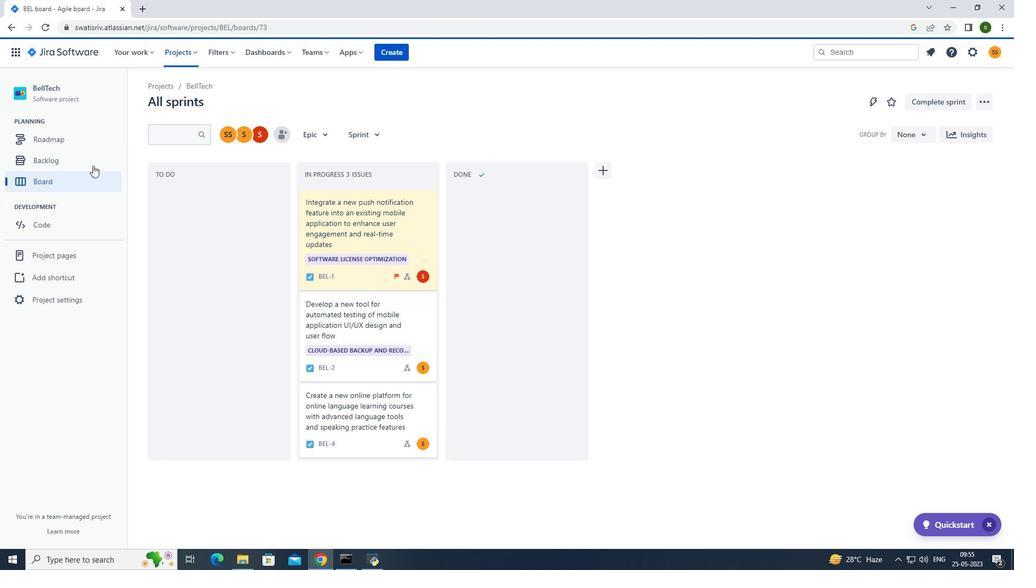 
Action: Mouse pressed left at (76, 166)
Screenshot: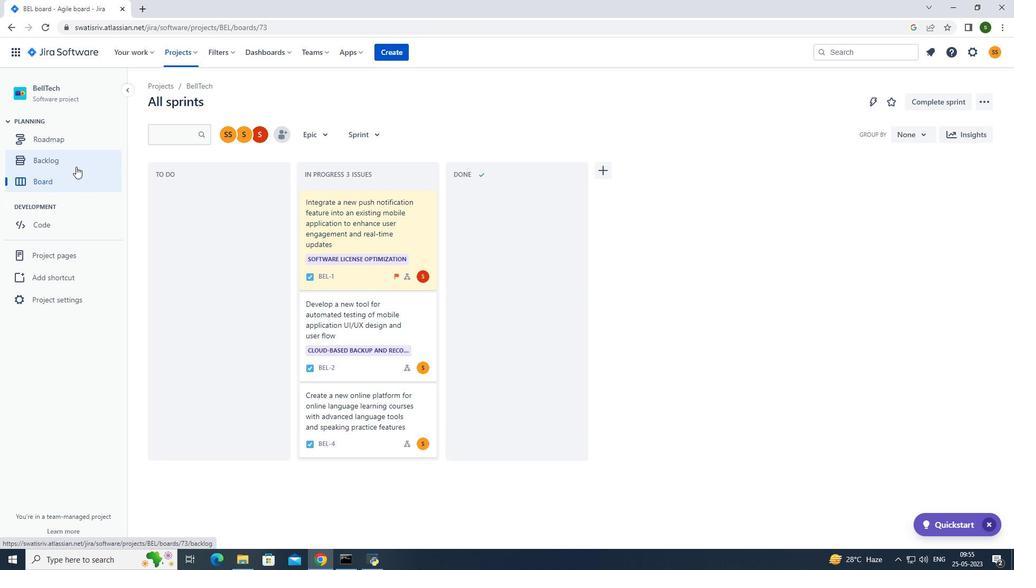 
Action: Mouse moved to (421, 295)
Screenshot: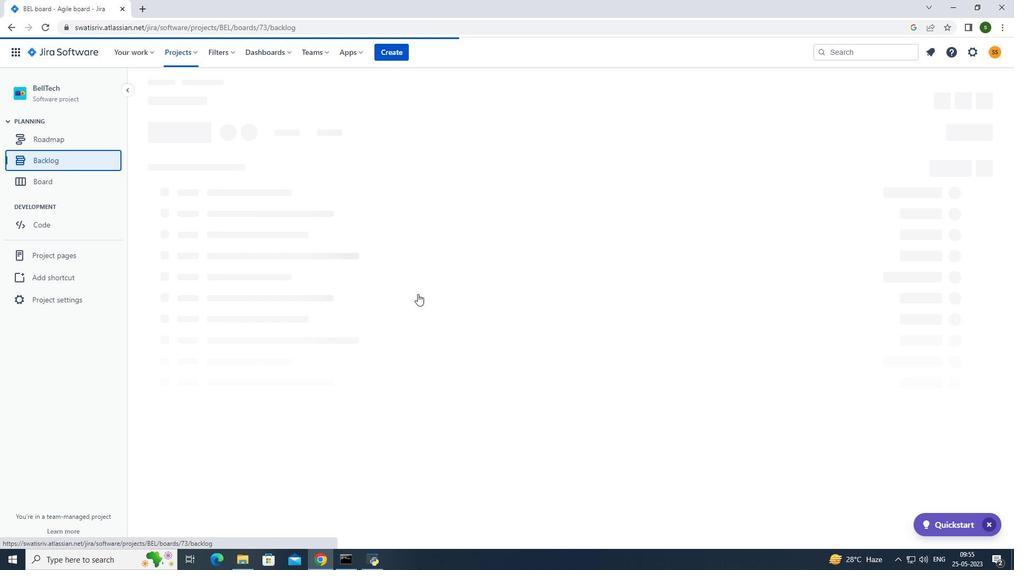 
Action: Mouse scrolled (421, 294) with delta (0, 0)
Screenshot: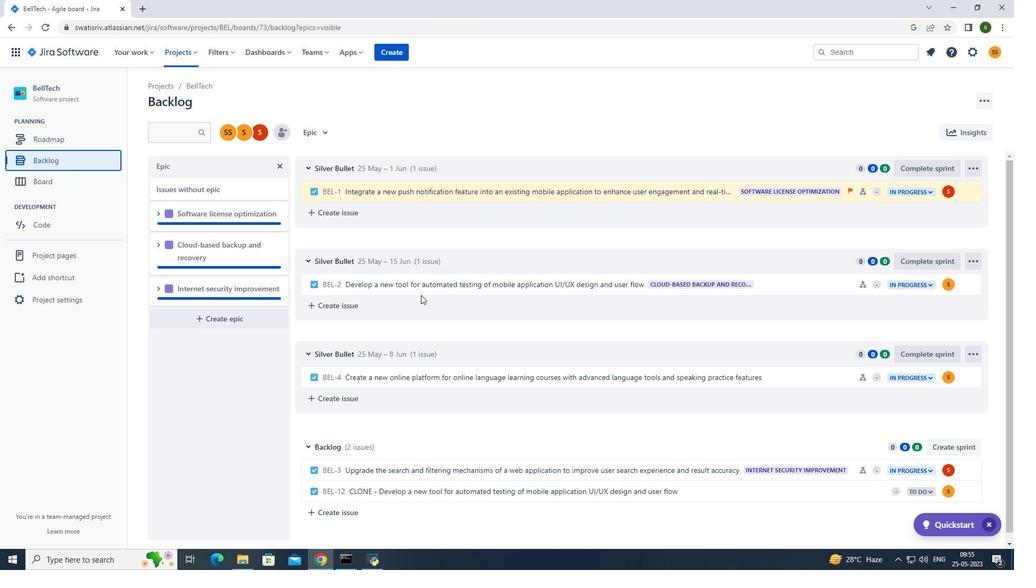 
Action: Mouse scrolled (421, 294) with delta (0, 0)
Screenshot: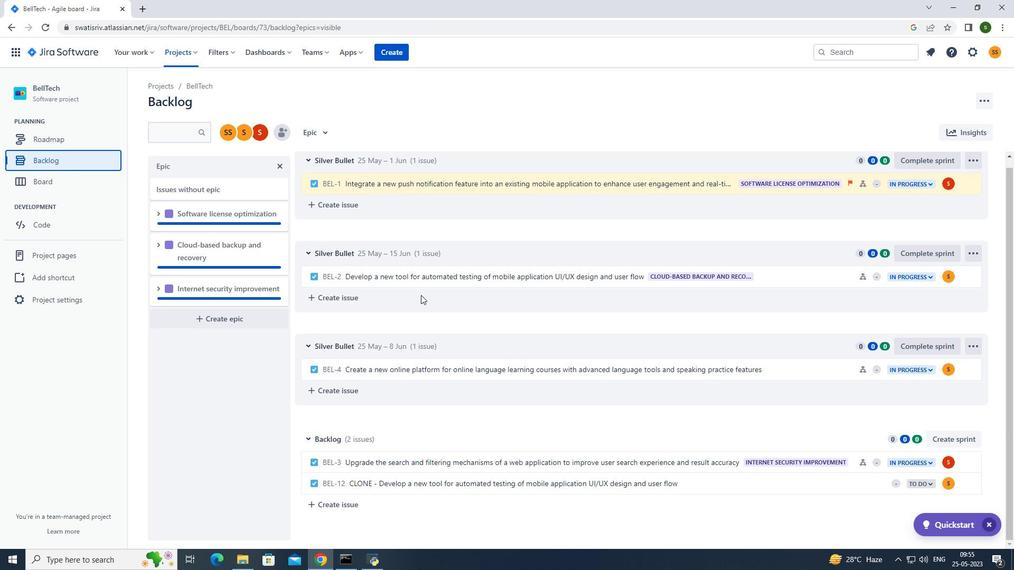 
Action: Mouse scrolled (421, 294) with delta (0, 0)
Screenshot: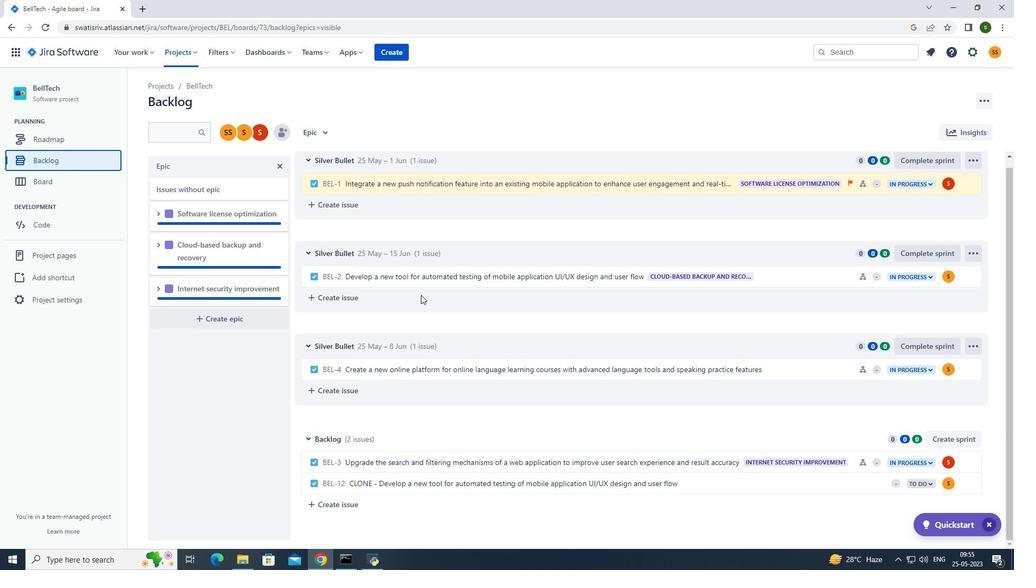 
Action: Mouse moved to (838, 371)
Screenshot: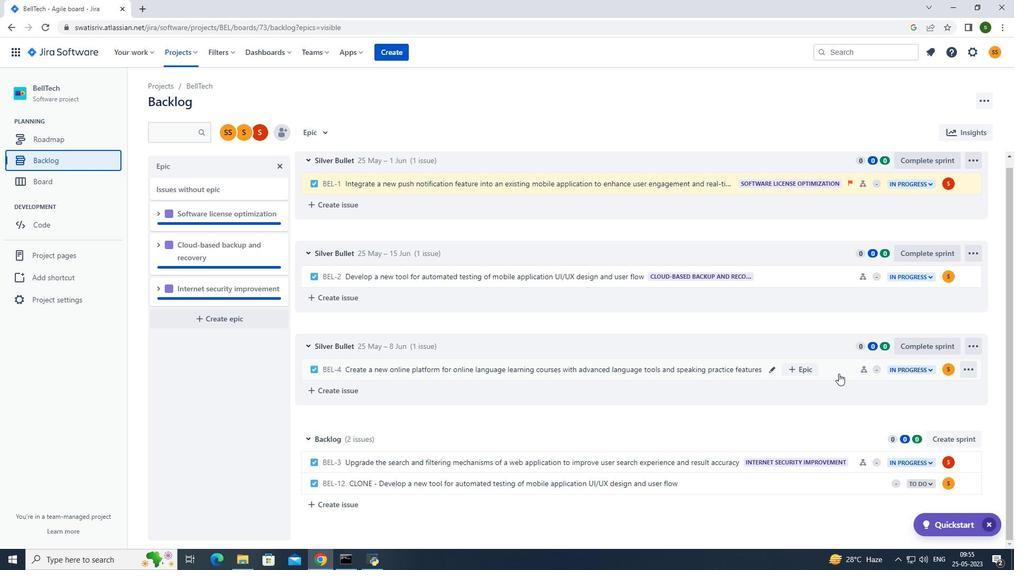 
Action: Mouse pressed left at (838, 371)
Screenshot: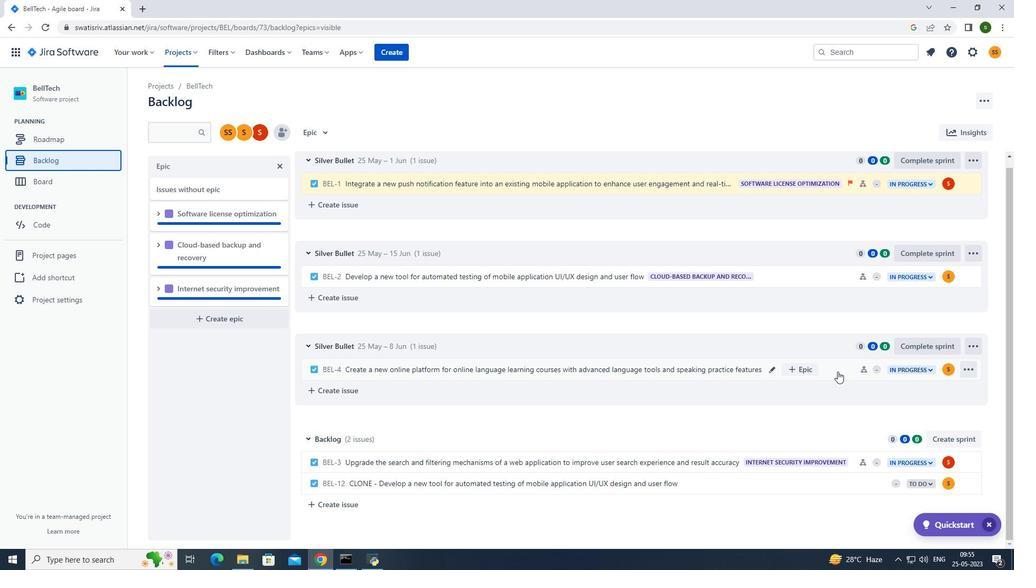 
Action: Mouse moved to (968, 160)
Screenshot: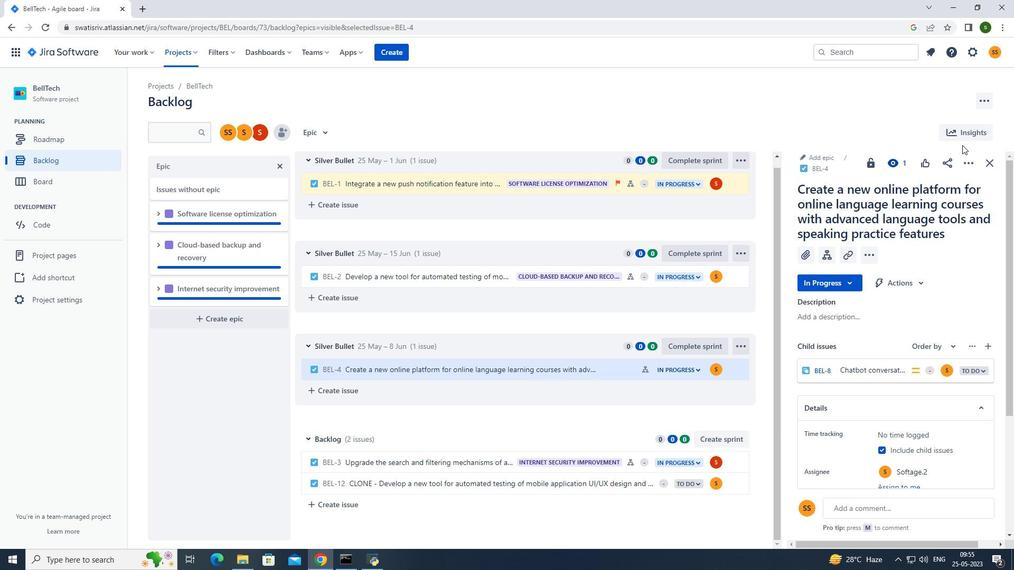 
Action: Mouse pressed left at (968, 160)
Screenshot: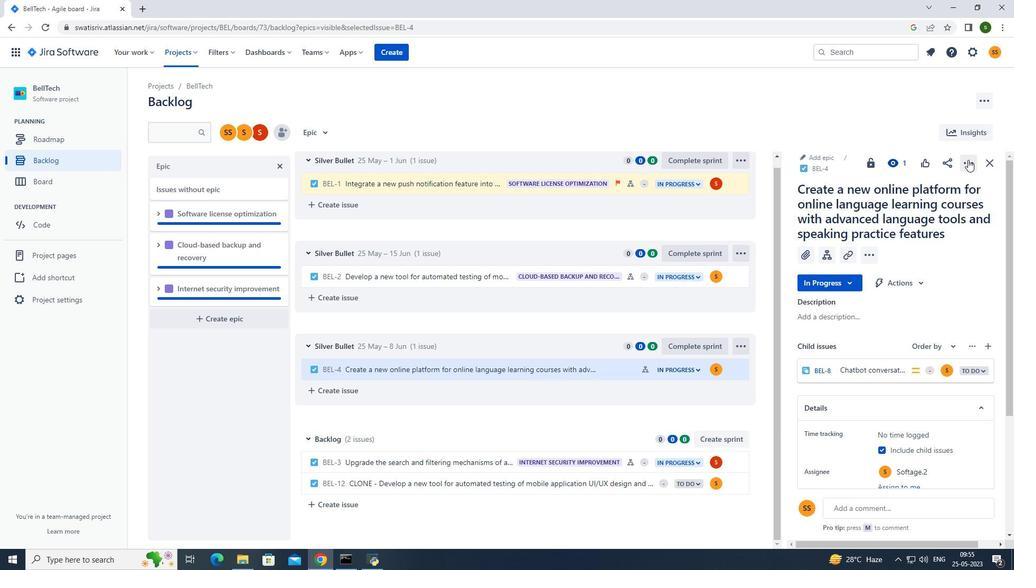 
Action: Mouse moved to (932, 193)
Screenshot: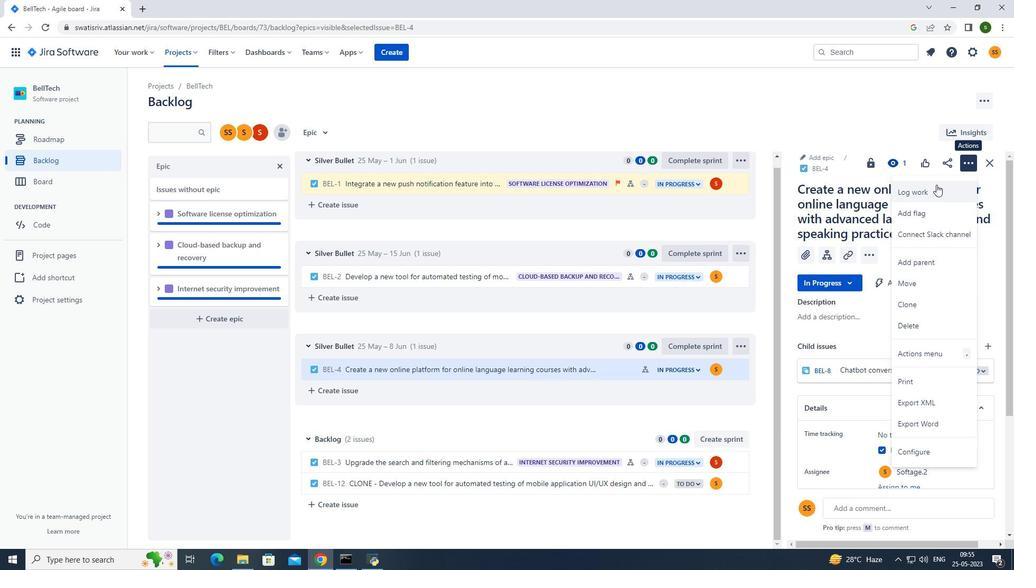 
Action: Mouse pressed left at (932, 193)
Screenshot: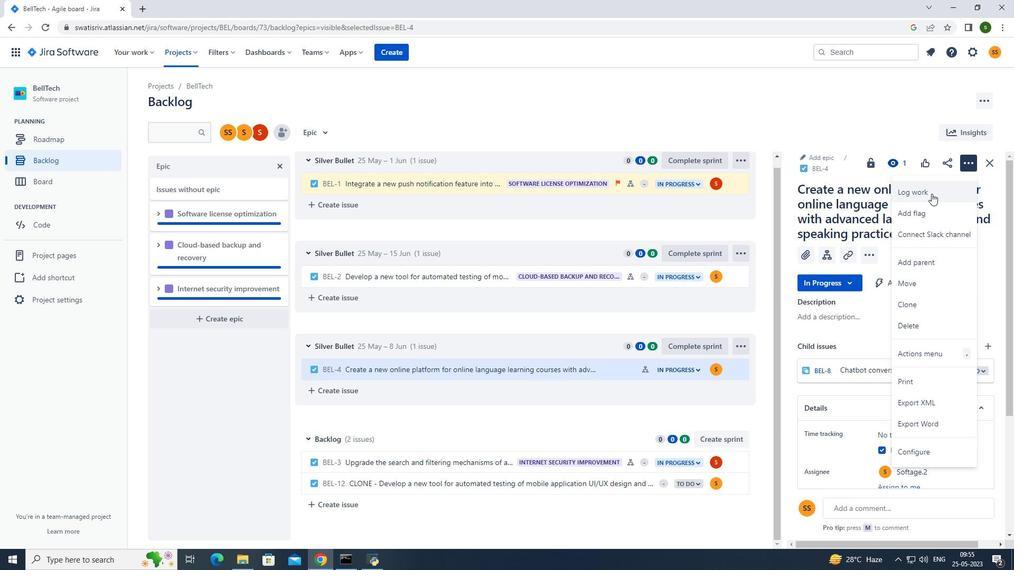 
Action: Mouse moved to (457, 160)
Screenshot: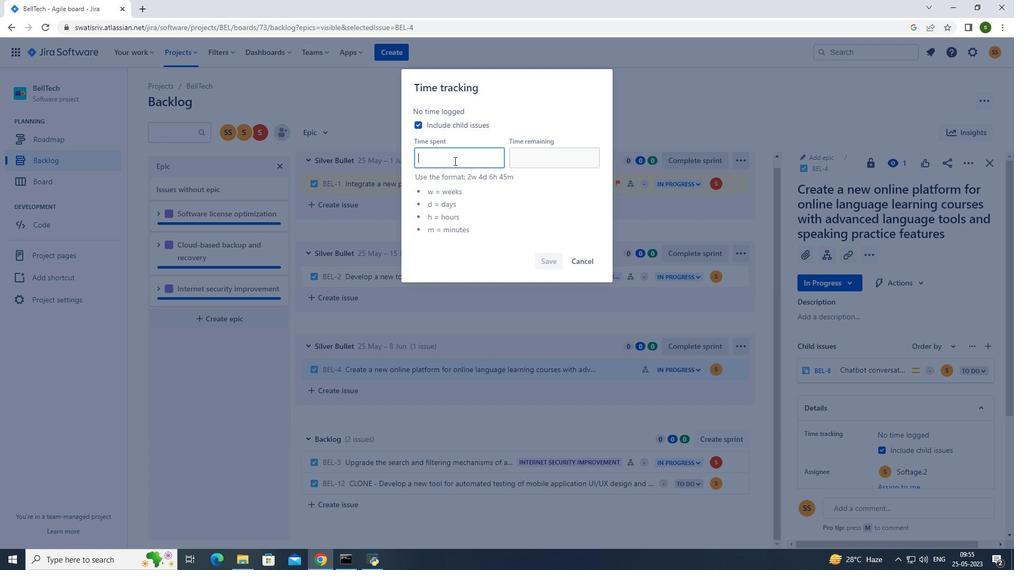 
Action: Key pressed 5w<Key.space>5d<Key.space>22h<Key.space>1m
Screenshot: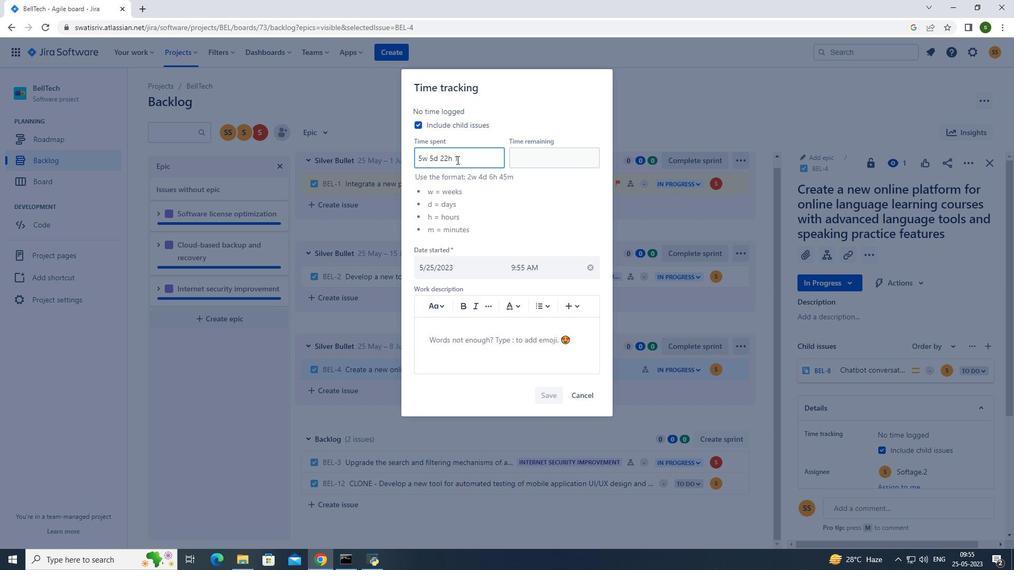 
Action: Mouse moved to (540, 165)
Screenshot: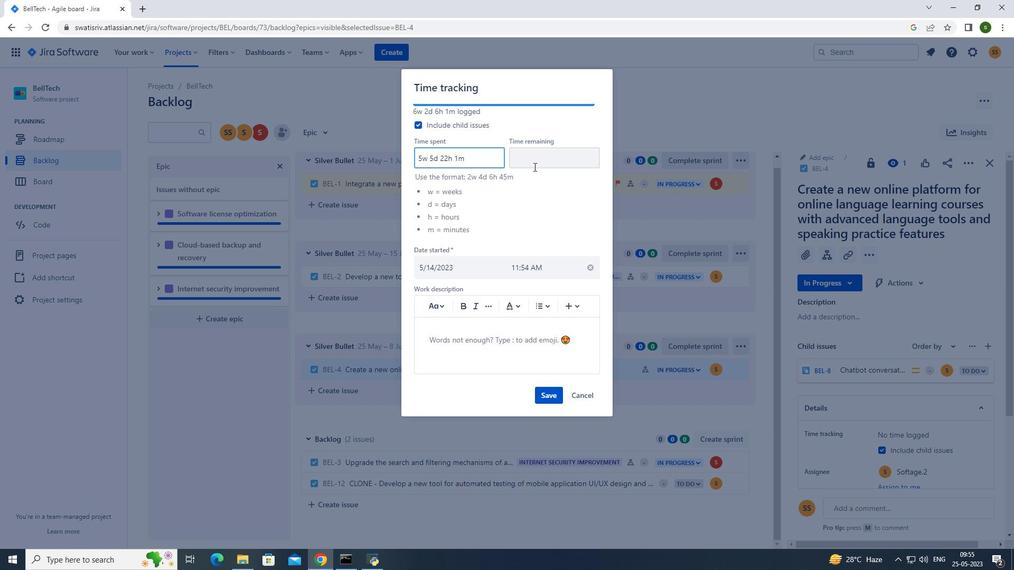 
Action: Mouse pressed left at (540, 165)
Screenshot: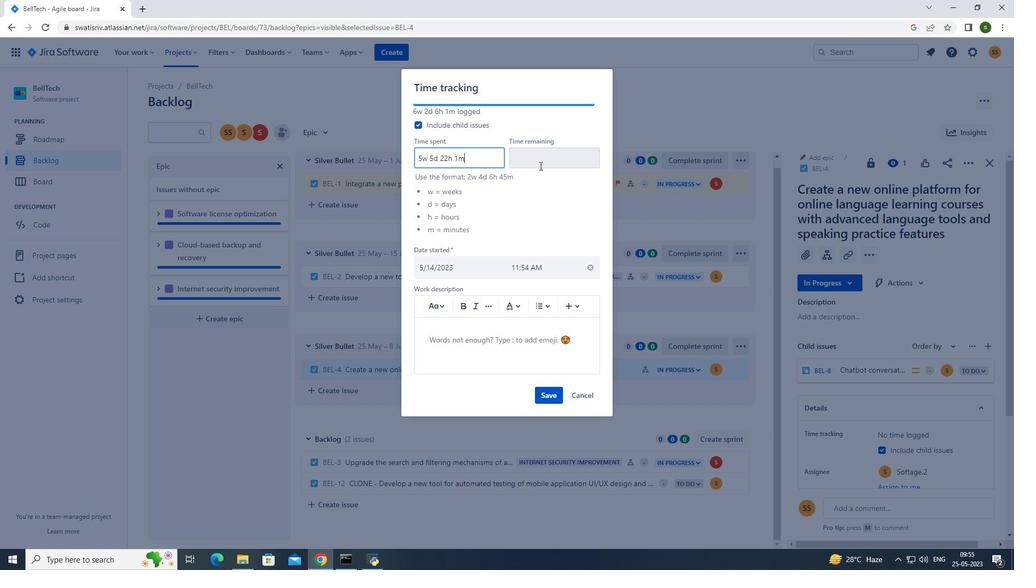 
Action: Key pressed 5w<Key.space>4d<Key.space>16h<Key.space>3
Screenshot: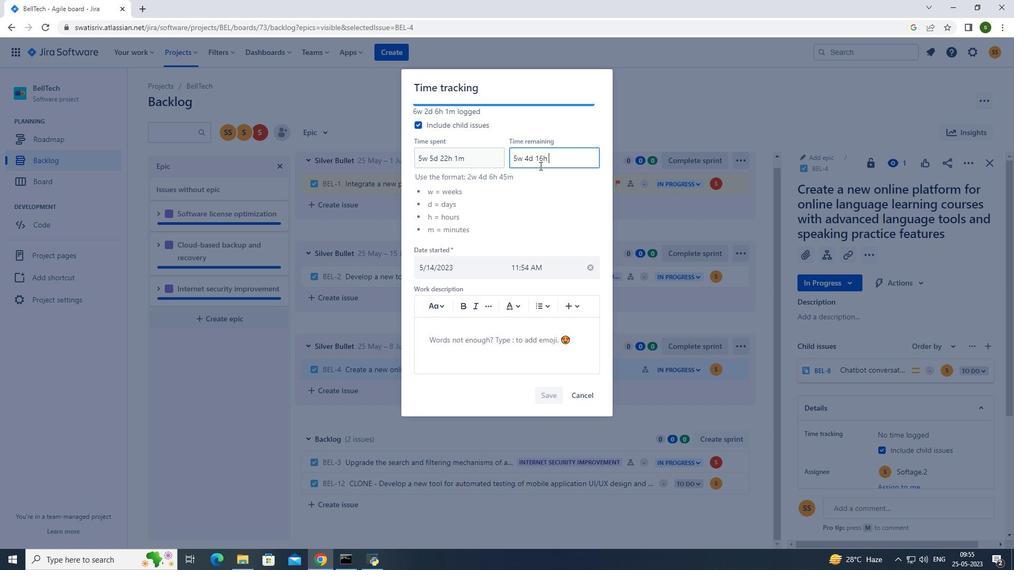 
Action: Mouse moved to (540, 165)
Screenshot: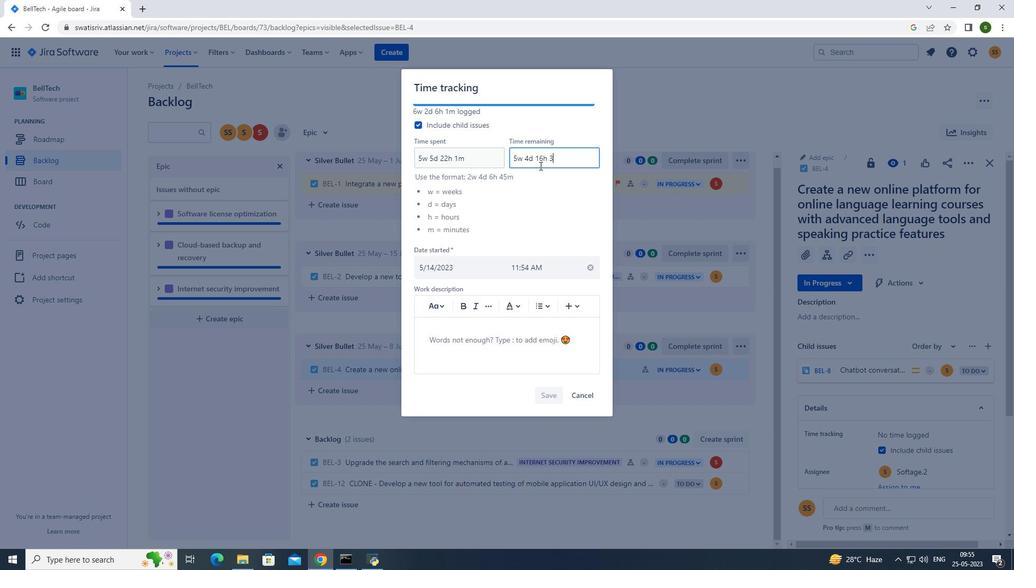 
Action: Key pressed 9m
Screenshot: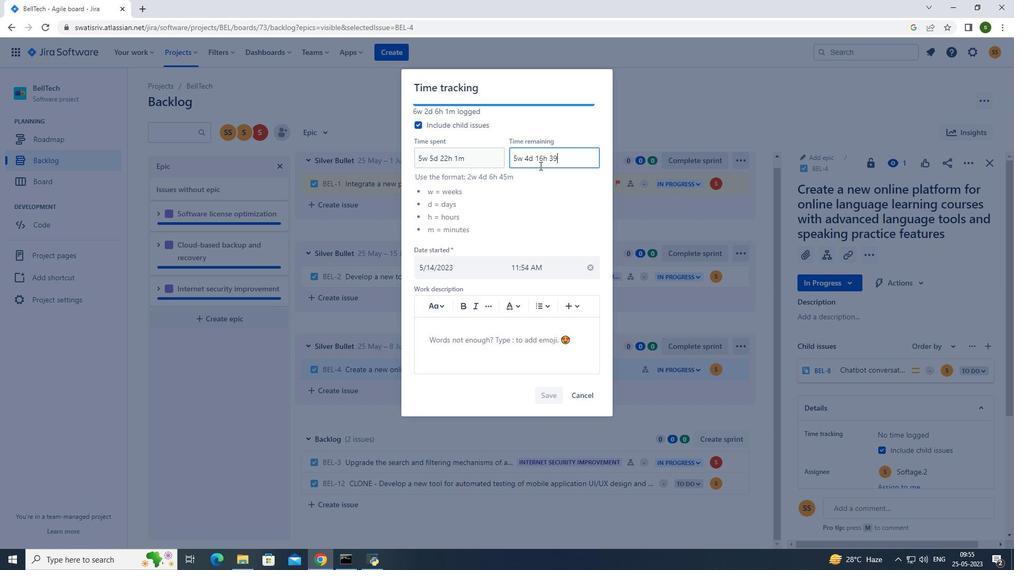 
Action: Mouse moved to (550, 398)
Screenshot: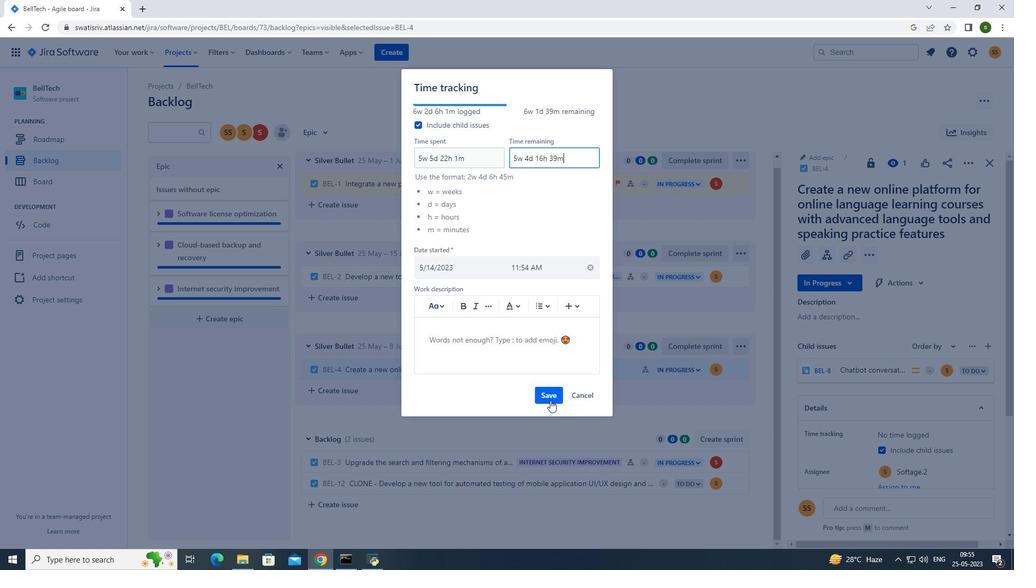 
Action: Mouse pressed left at (550, 398)
Screenshot: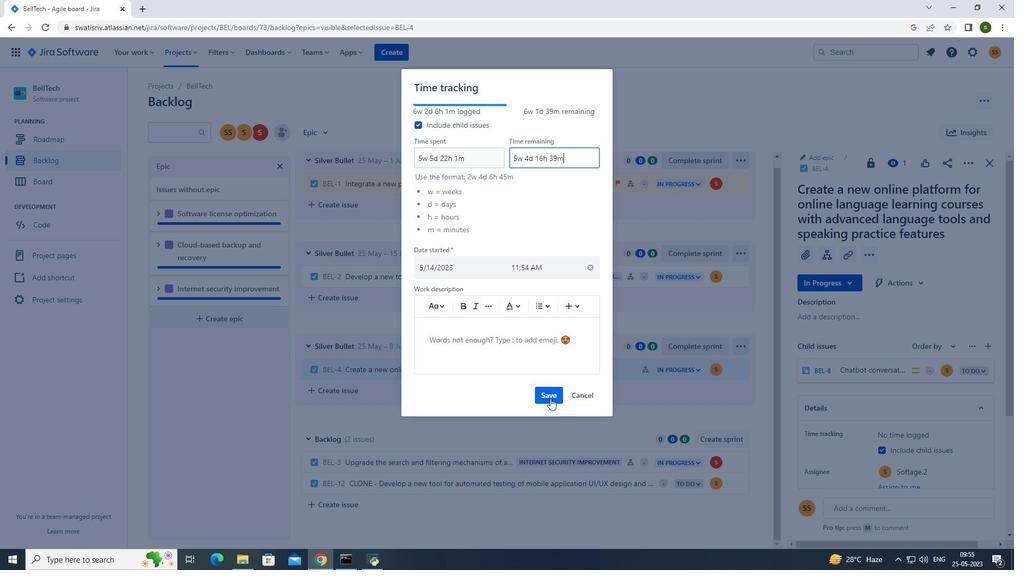 
Action: Mouse moved to (735, 367)
Screenshot: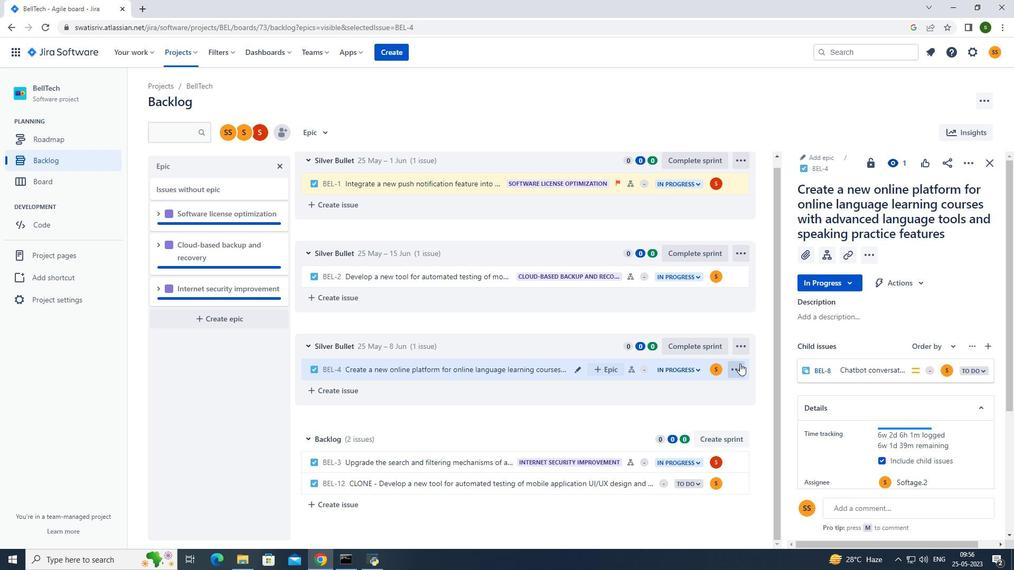
Action: Mouse pressed left at (735, 367)
Screenshot: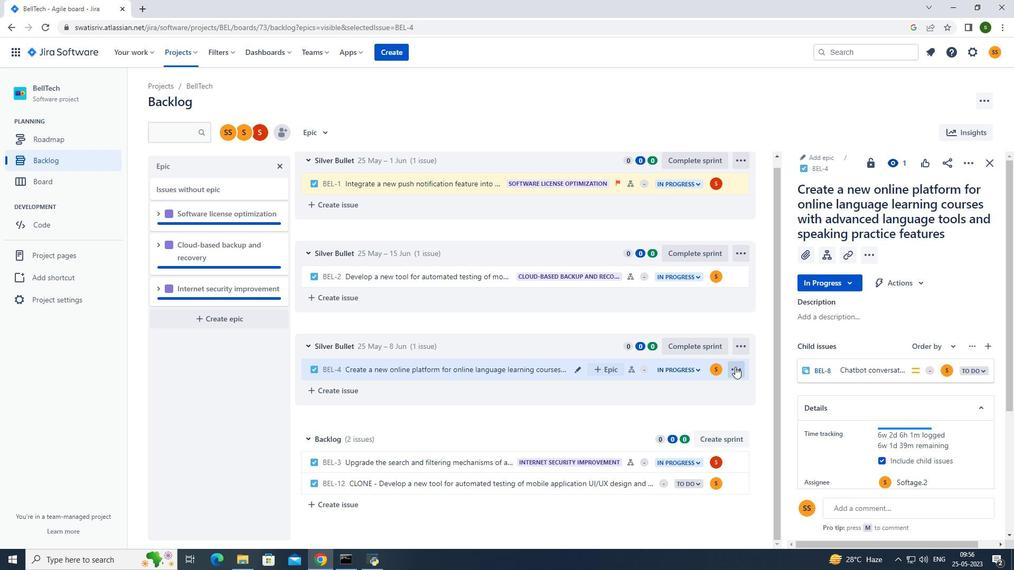 
Action: Mouse moved to (732, 347)
Screenshot: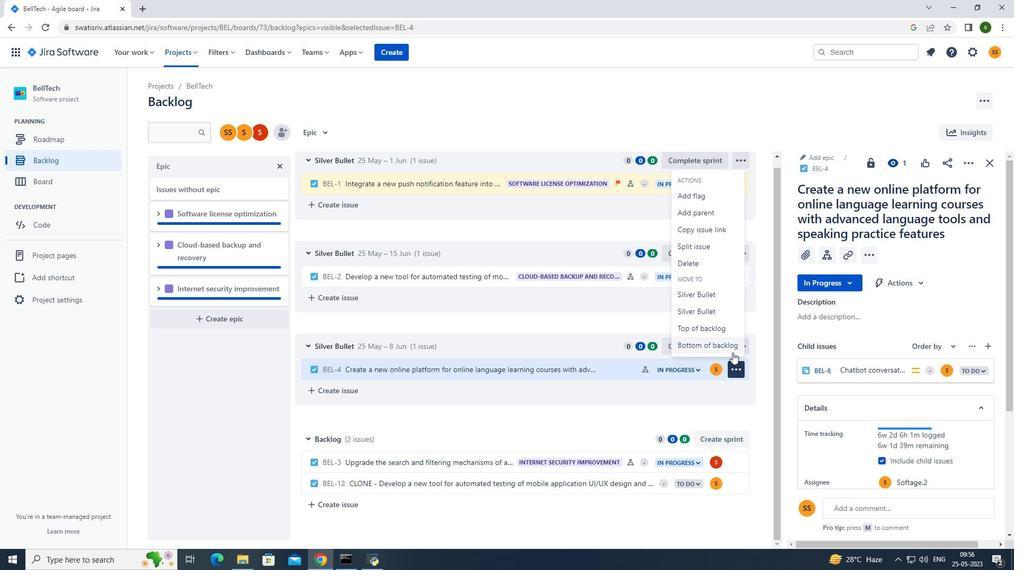 
Action: Mouse pressed left at (732, 347)
Screenshot: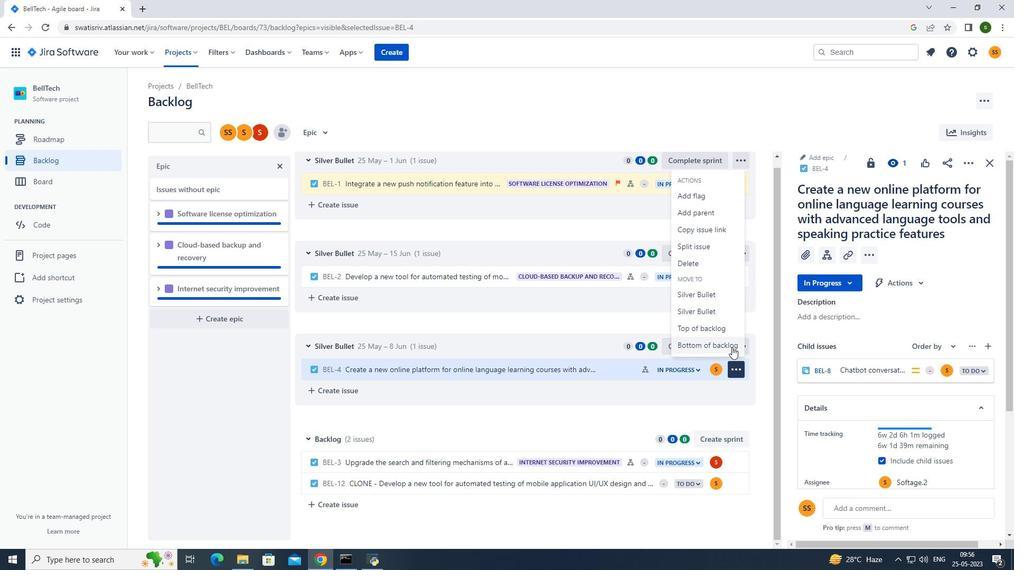 
Action: Mouse moved to (541, 174)
Screenshot: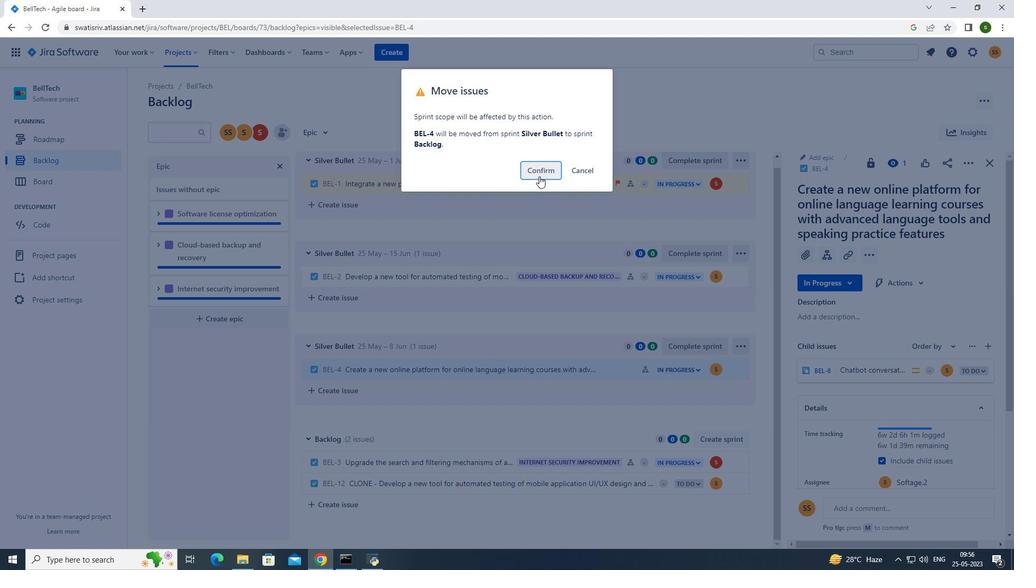 
Action: Mouse pressed left at (541, 174)
Screenshot: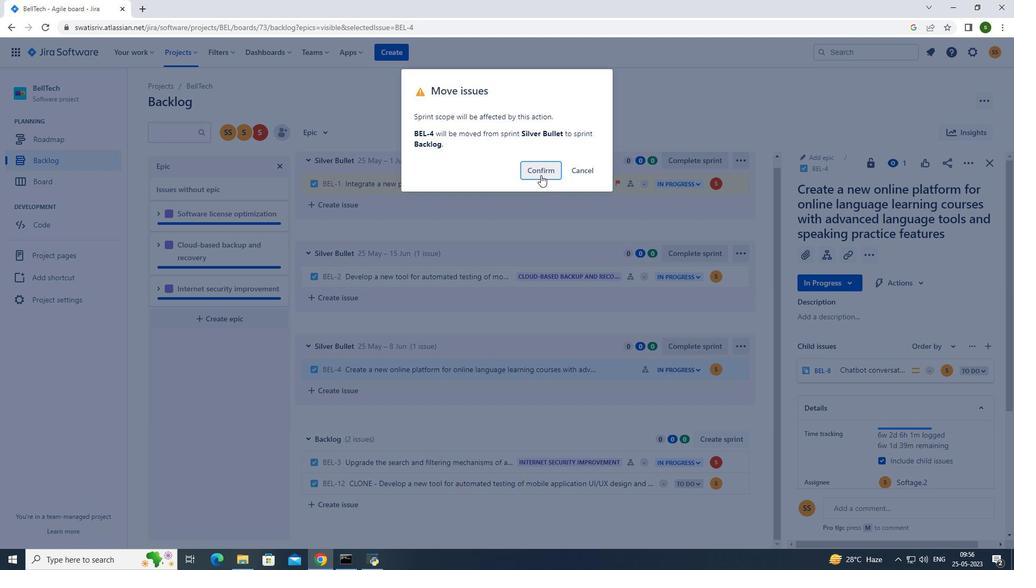 
Action: Mouse moved to (620, 387)
Screenshot: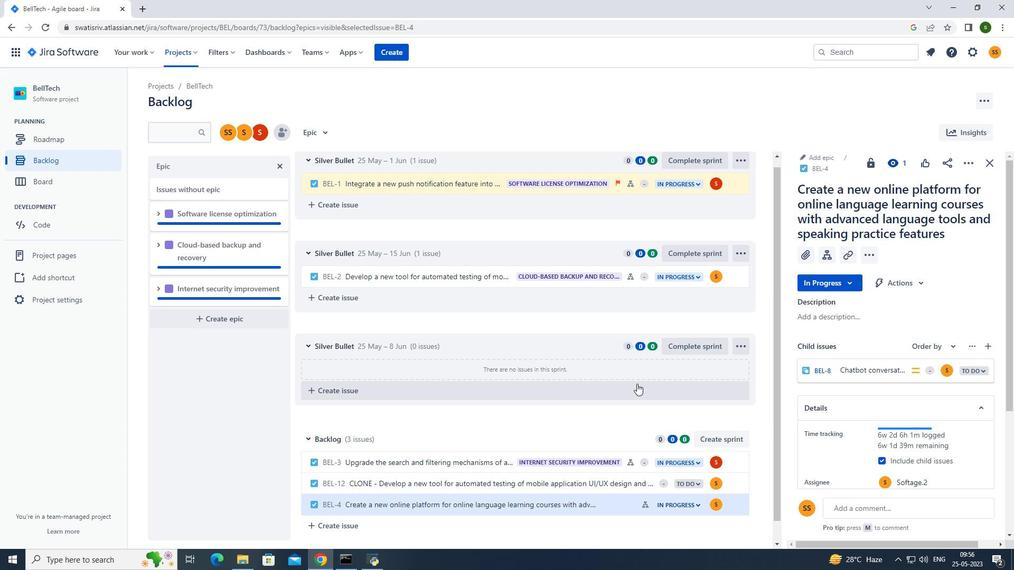 
Action: Mouse scrolled (620, 387) with delta (0, 0)
Screenshot: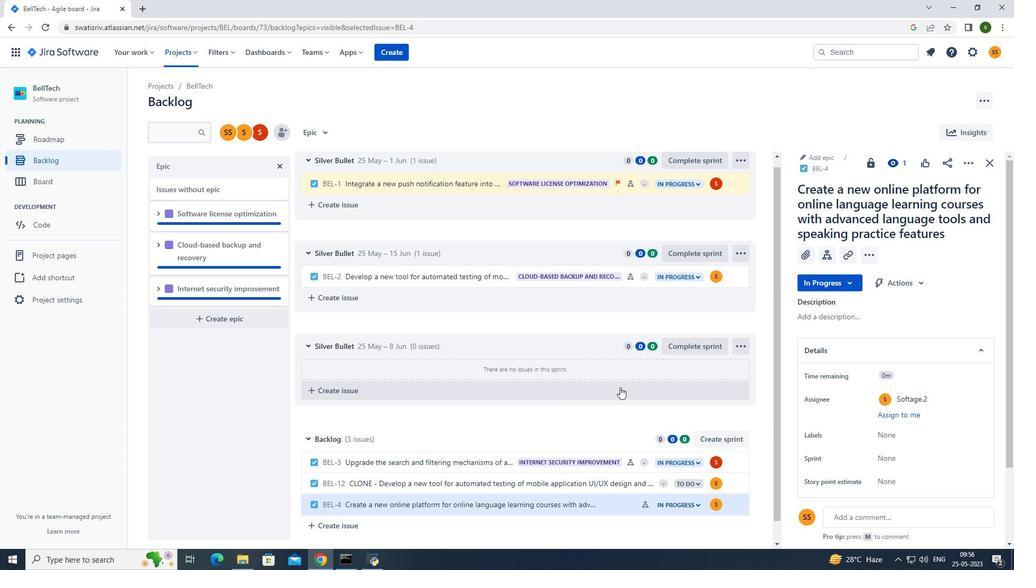 
Action: Mouse scrolled (620, 387) with delta (0, 0)
Screenshot: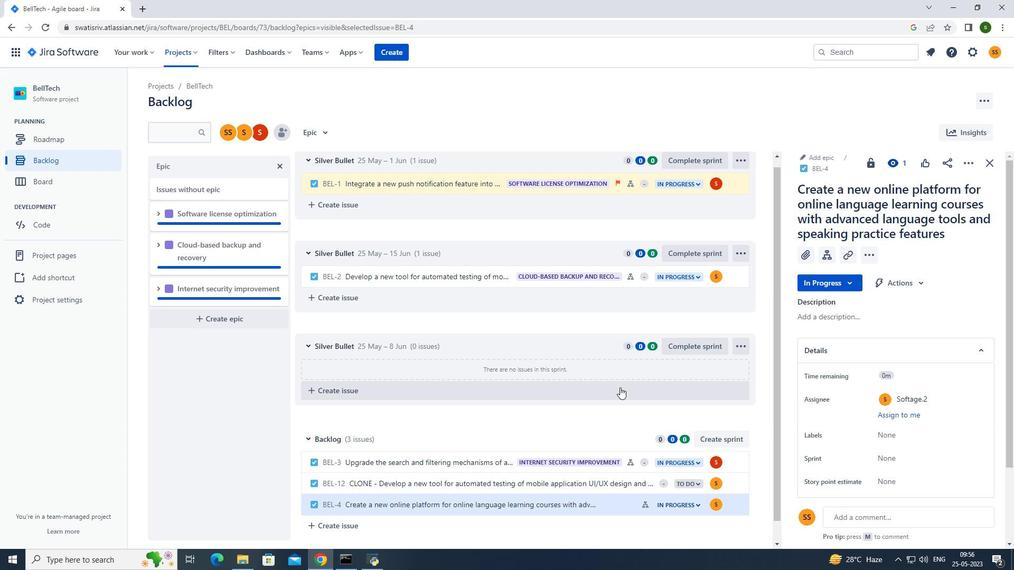 
Action: Mouse moved to (615, 487)
Screenshot: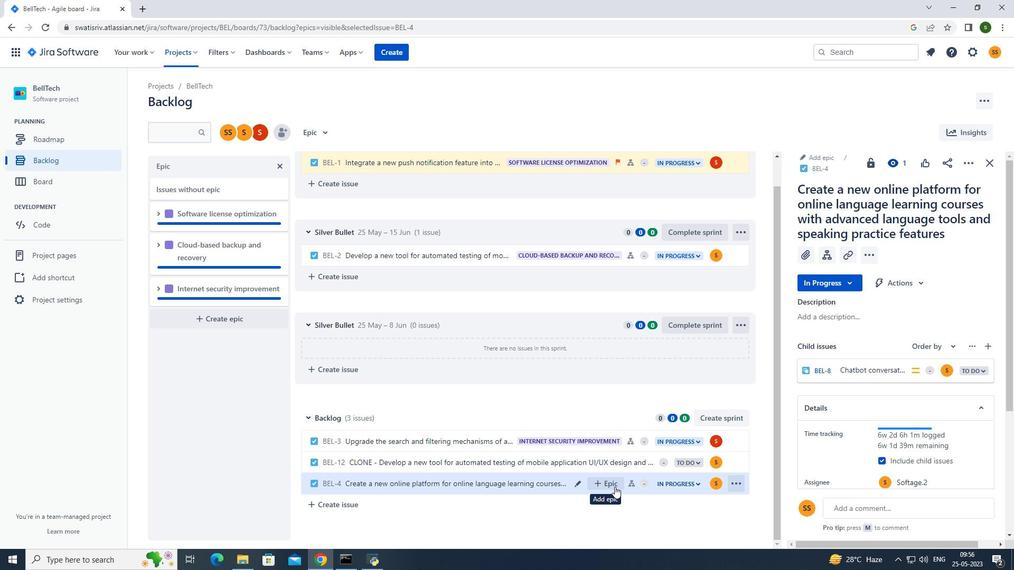 
Action: Mouse pressed left at (615, 487)
Screenshot: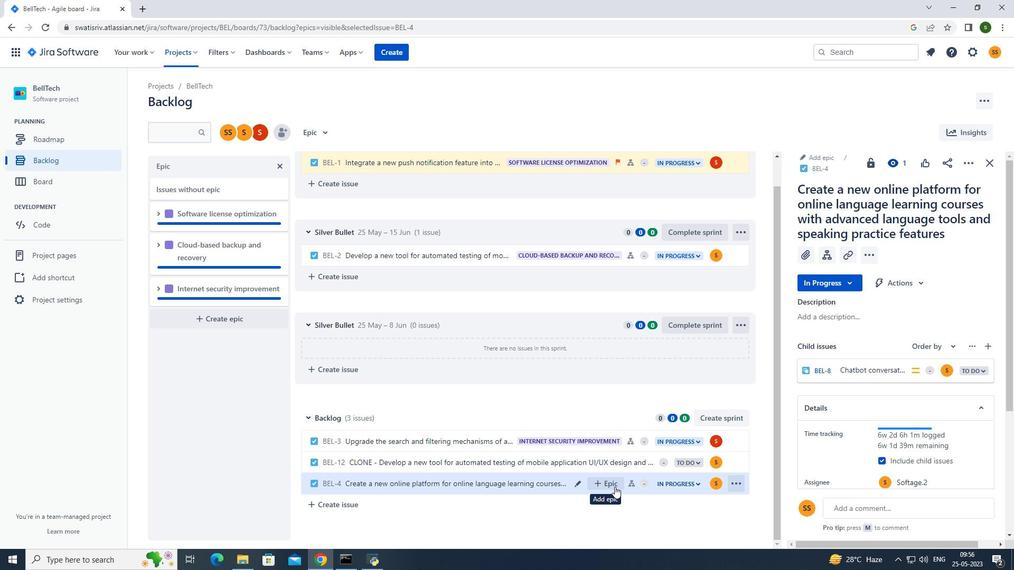
Action: Mouse moved to (632, 500)
Screenshot: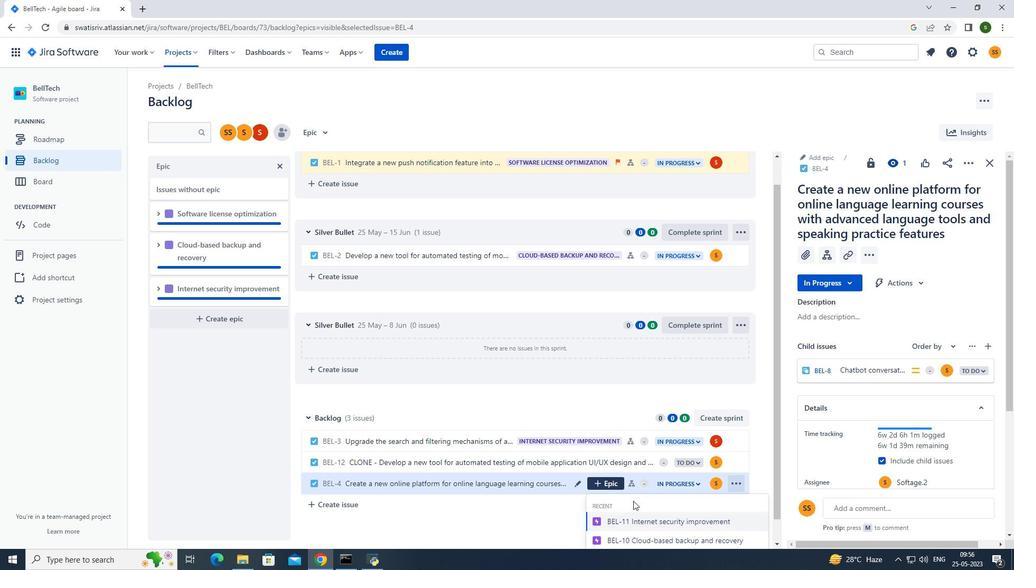 
Action: Mouse scrolled (632, 499) with delta (0, 0)
Screenshot: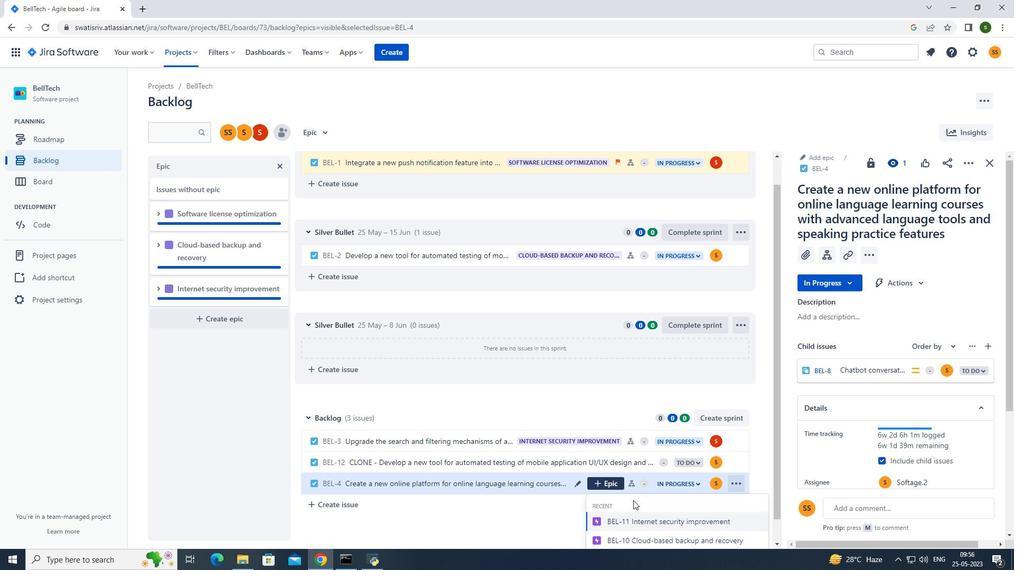 
Action: Mouse scrolled (632, 499) with delta (0, 0)
Screenshot: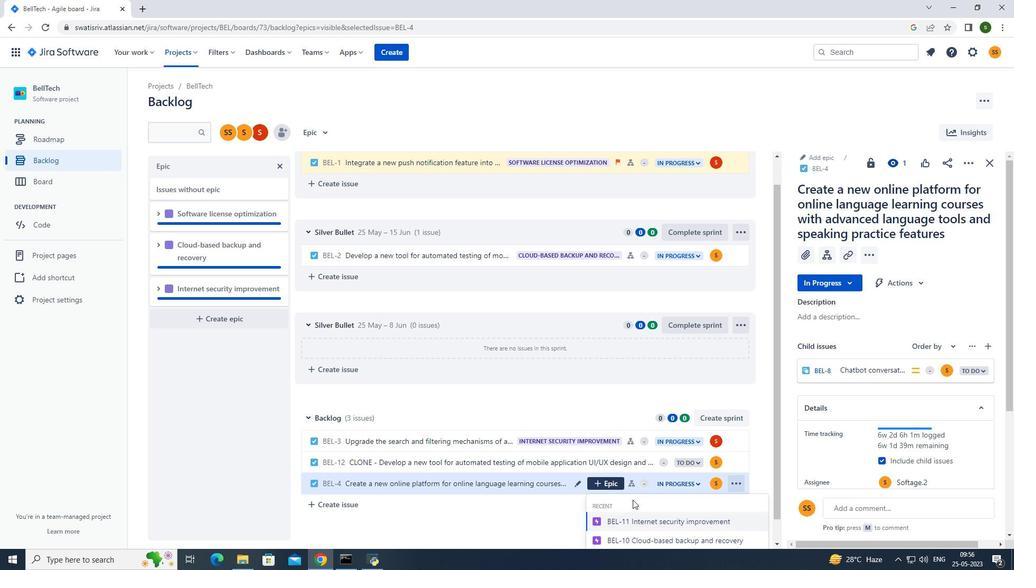 
Action: Mouse scrolled (632, 499) with delta (0, 0)
Screenshot: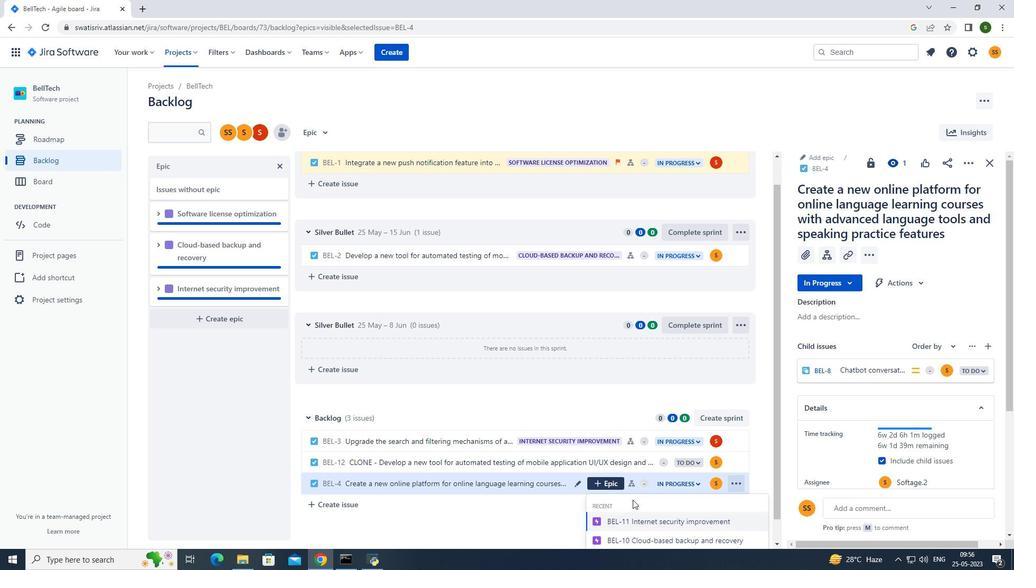 
Action: Mouse moved to (779, 442)
Screenshot: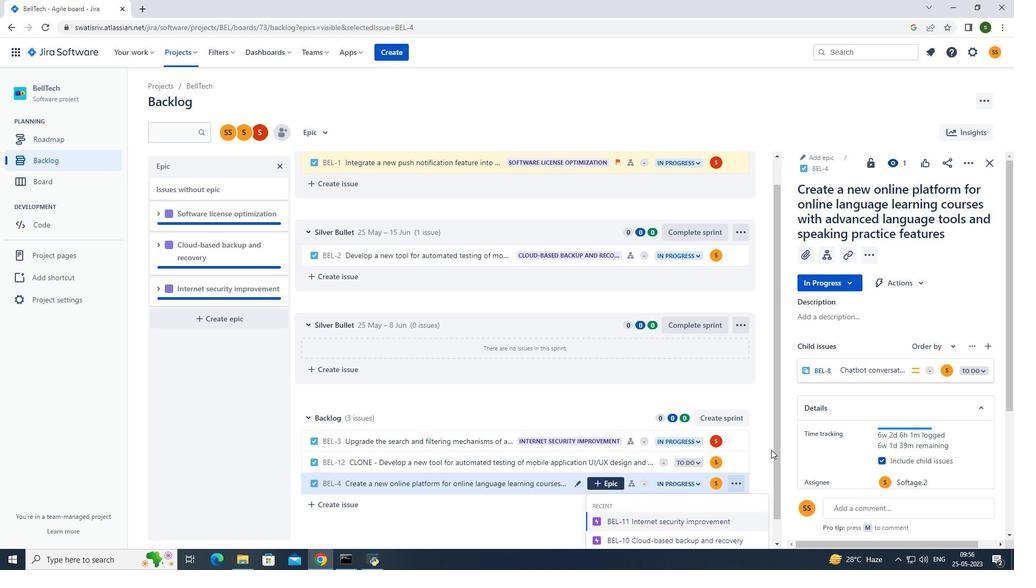 
Action: Mouse pressed left at (779, 442)
Screenshot: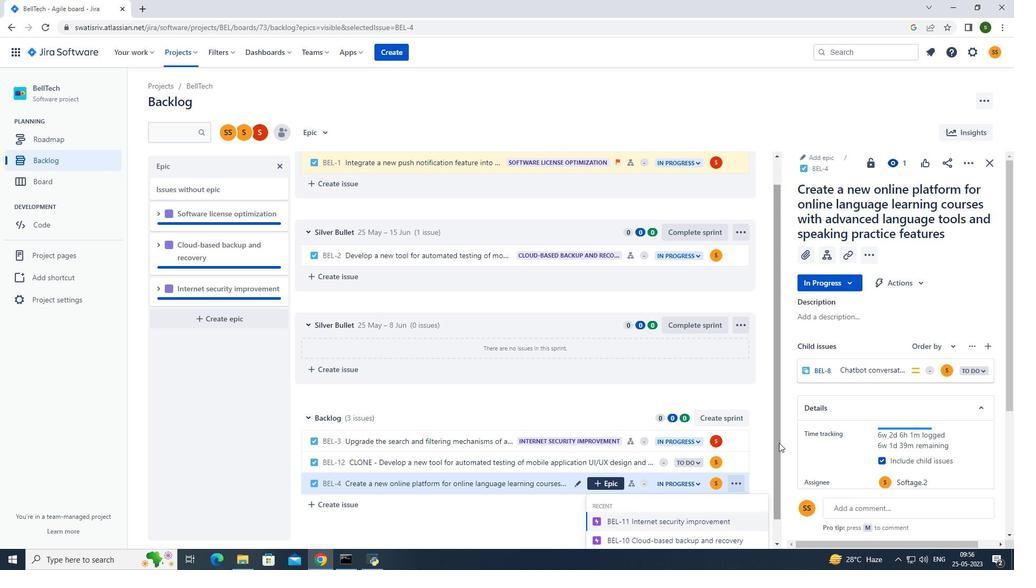 
Action: Mouse moved to (681, 532)
Screenshot: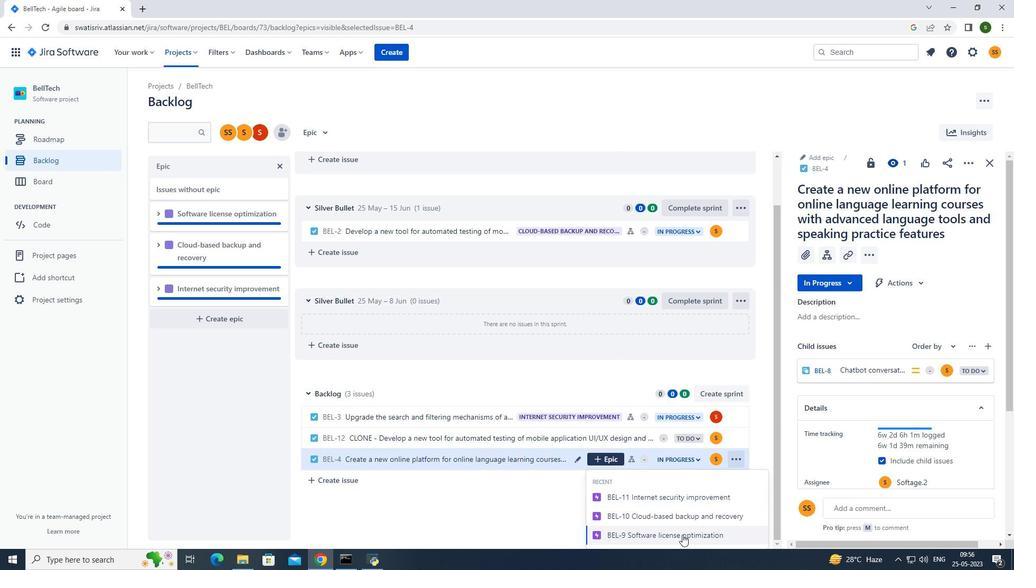 
Action: Mouse pressed left at (681, 532)
Screenshot: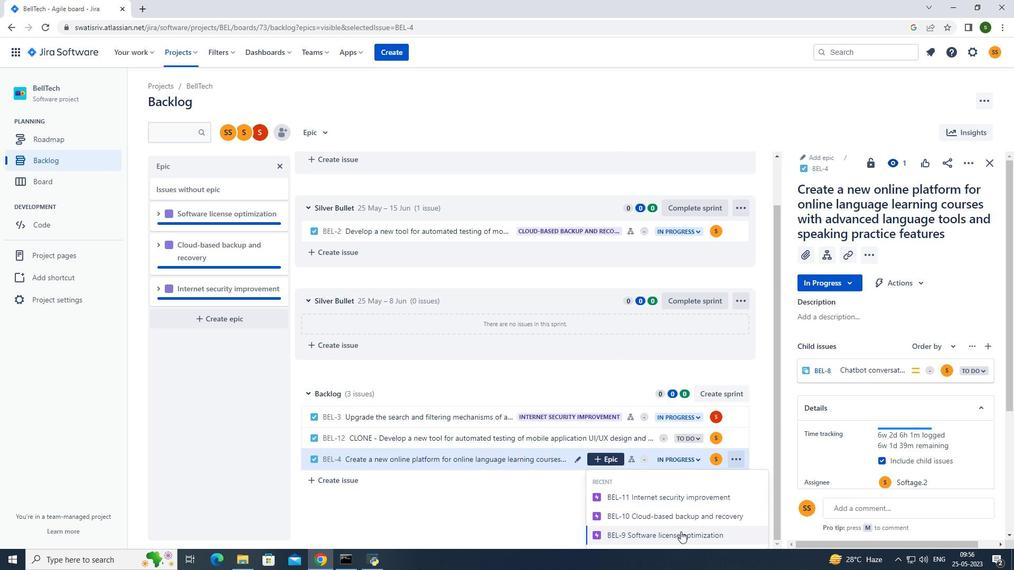 
Action: Mouse moved to (324, 132)
Screenshot: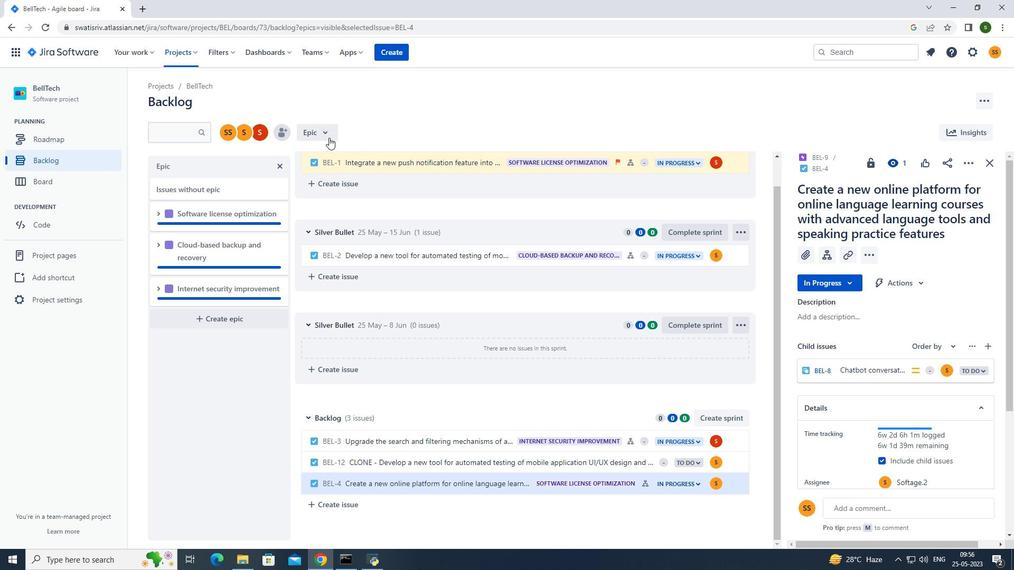 
Action: Mouse pressed left at (324, 132)
Screenshot: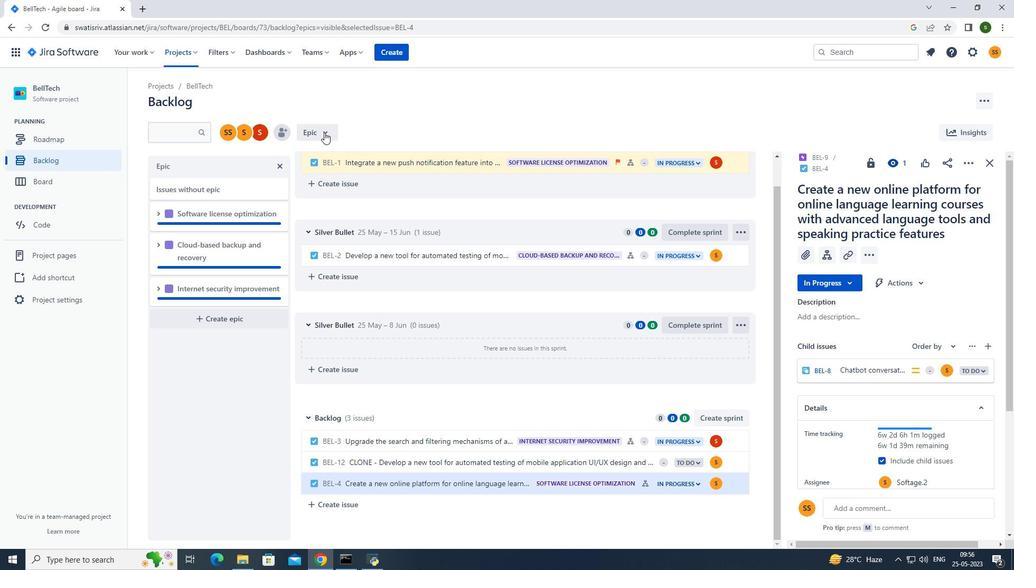
Action: Mouse moved to (351, 177)
Screenshot: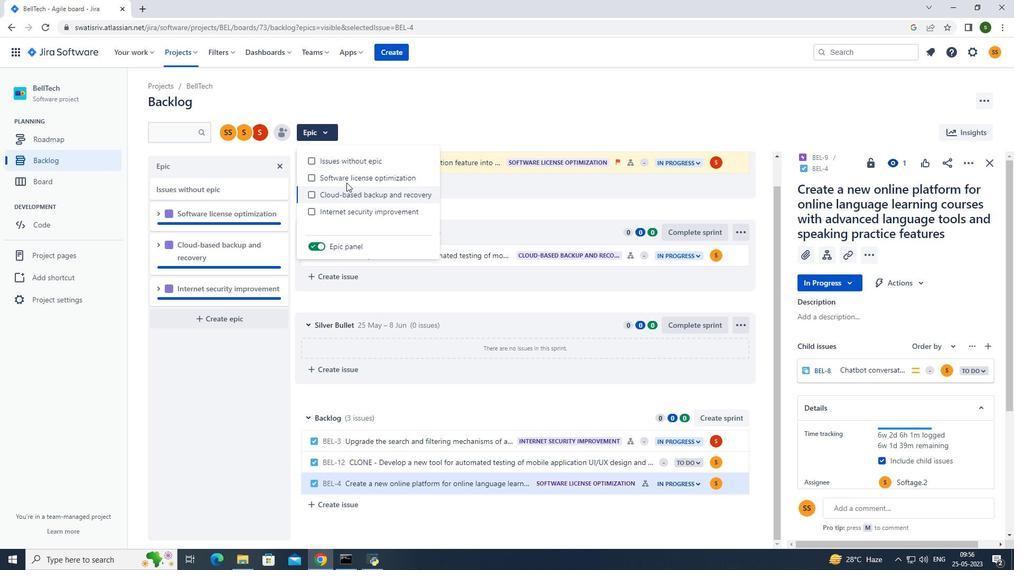 
Action: Mouse pressed left at (351, 177)
Screenshot: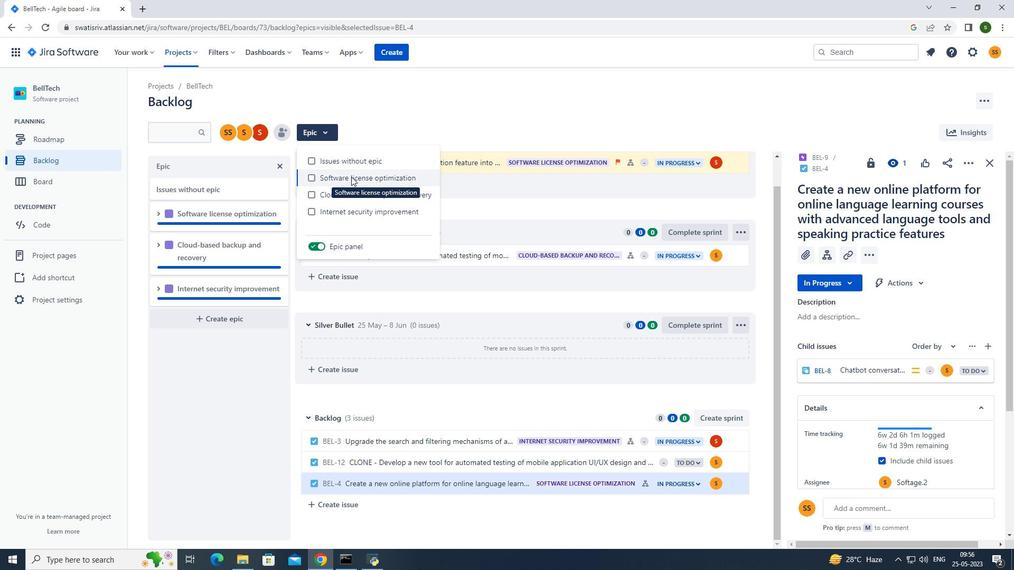 
Action: Mouse moved to (445, 112)
Screenshot: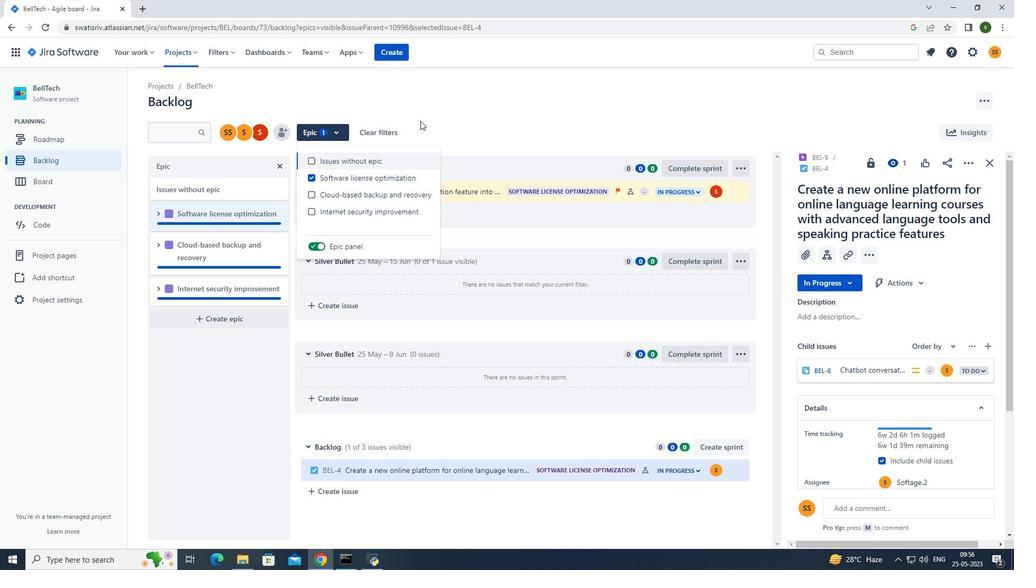 
Action: Mouse pressed left at (445, 112)
Screenshot: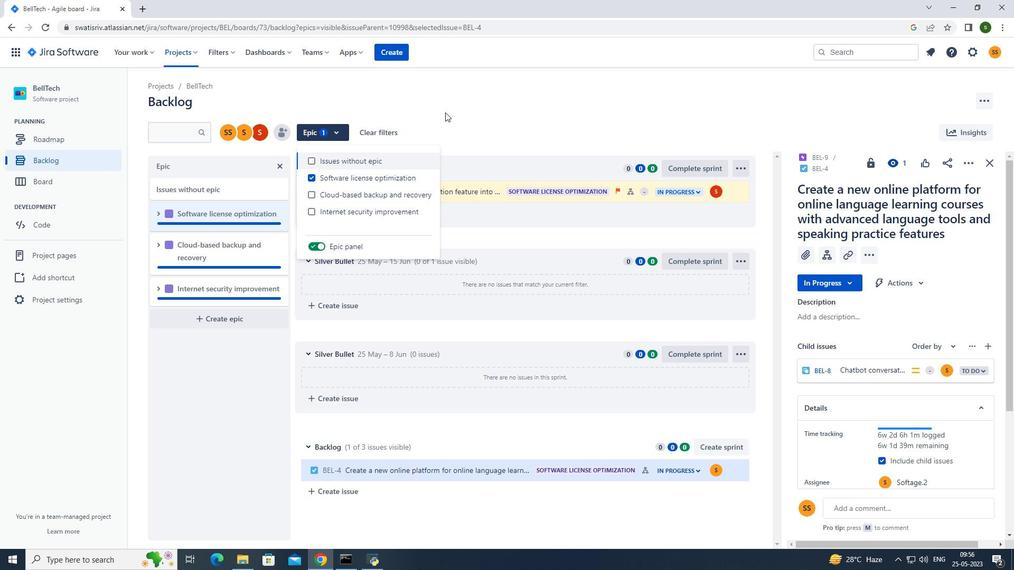 
Action: Mouse moved to (445, 112)
Screenshot: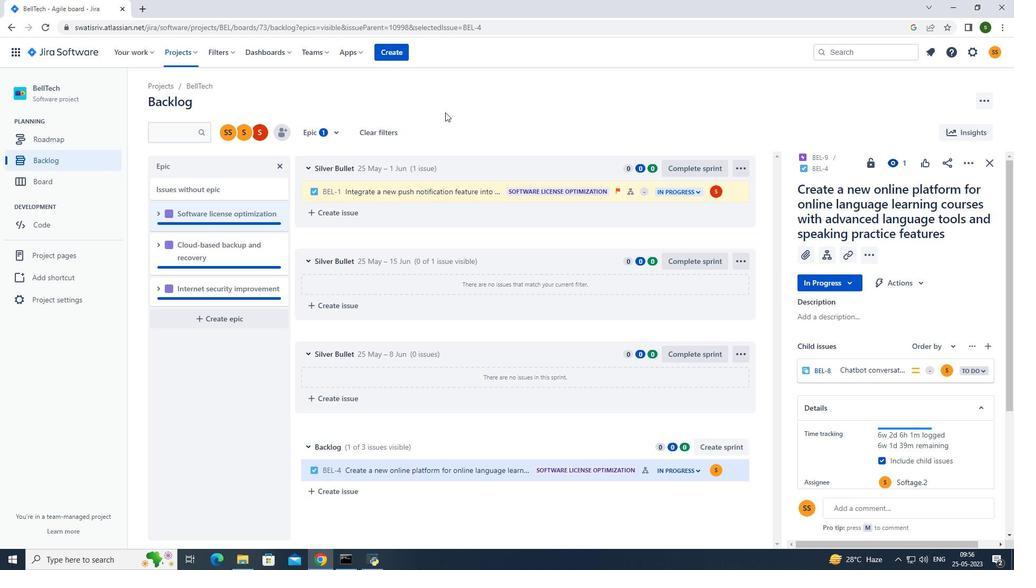 
